 Task: Find connections with filter location Rottingdean with filter topic #Coachingwith filter profile language Potuguese with filter current company ACG World with filter school The Don Bosco School with filter industry Golf Courses and Country Clubs with filter service category NotaryOnline Research with filter keywords title Financial Analyst
Action: Mouse moved to (536, 81)
Screenshot: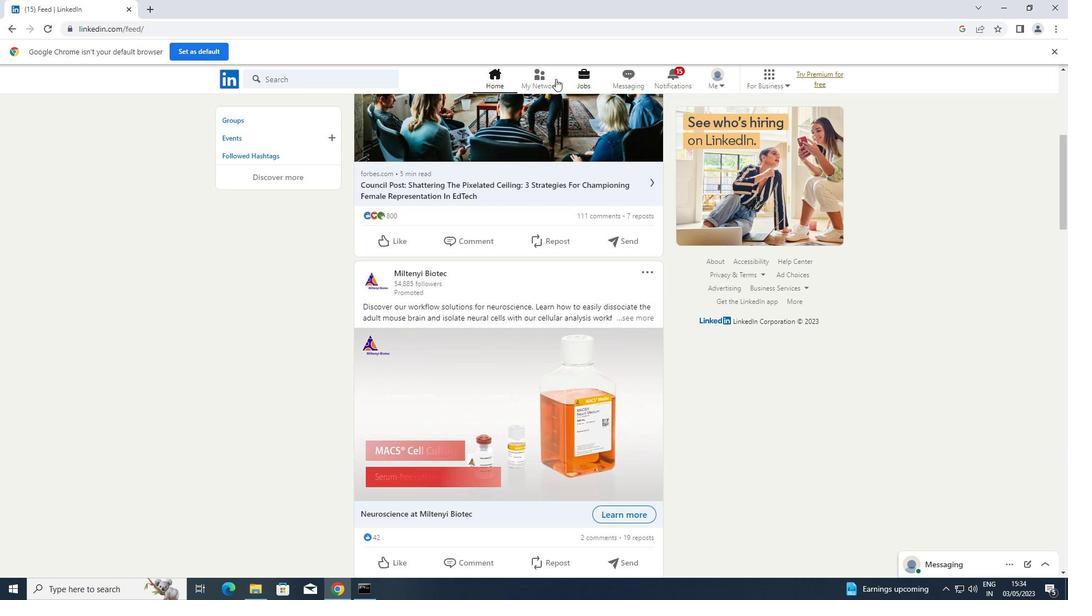 
Action: Mouse pressed left at (536, 81)
Screenshot: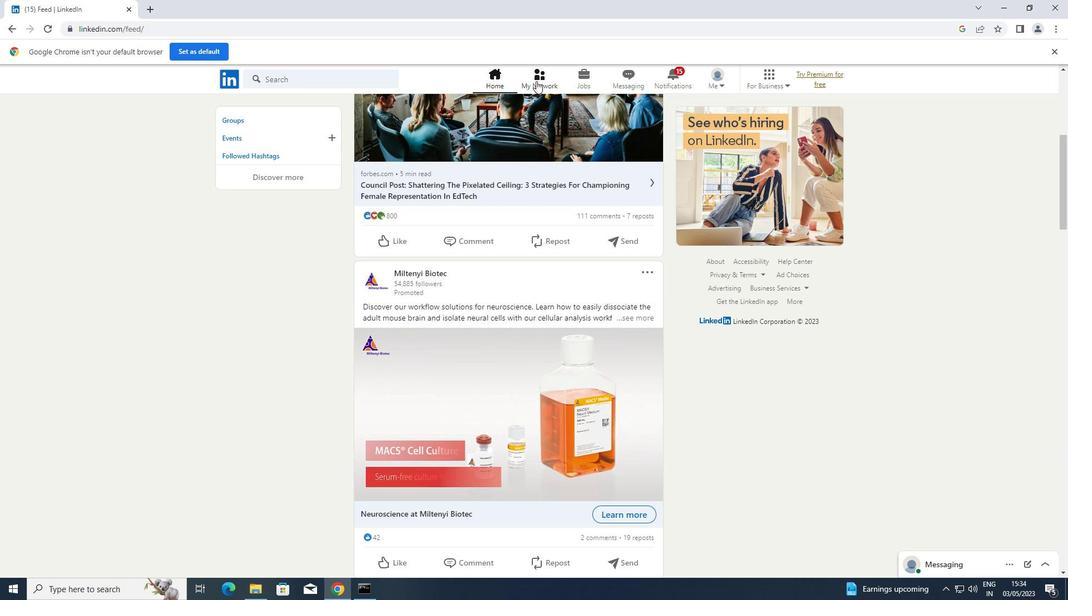 
Action: Mouse moved to (274, 140)
Screenshot: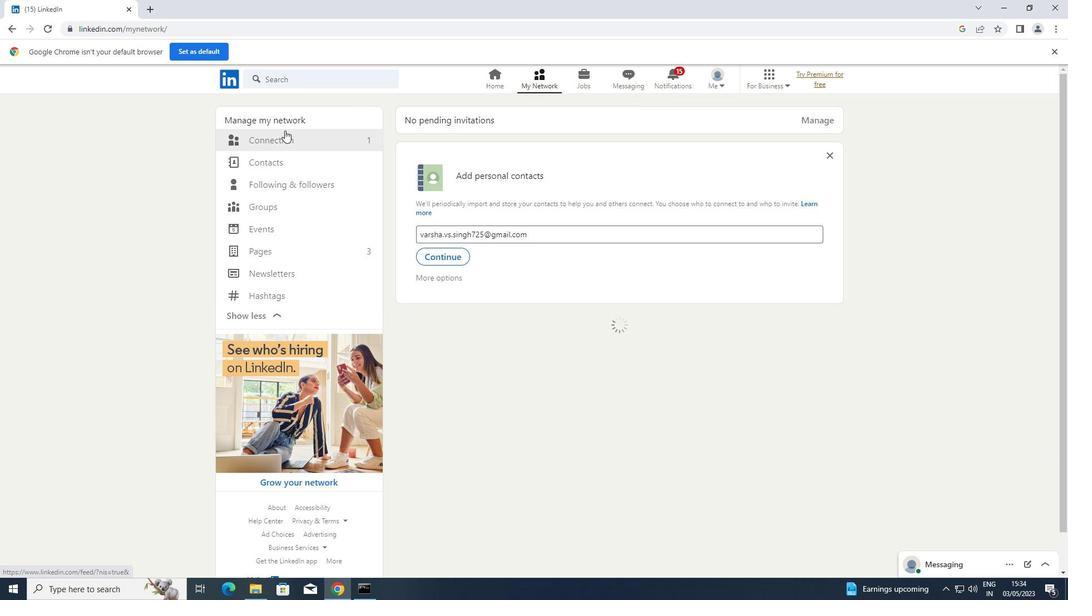 
Action: Mouse pressed left at (274, 140)
Screenshot: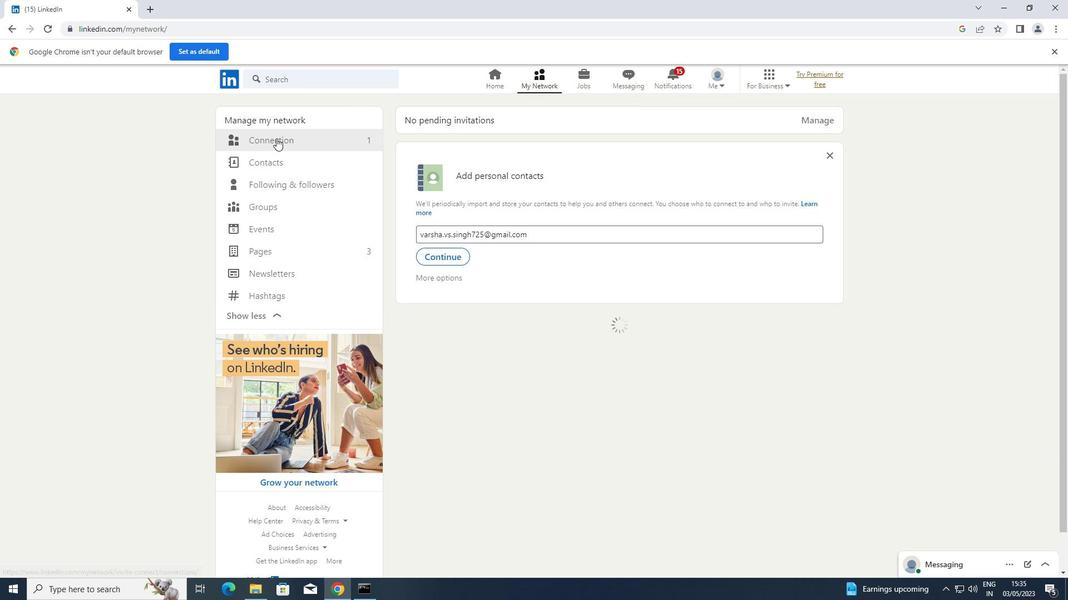 
Action: Mouse moved to (611, 135)
Screenshot: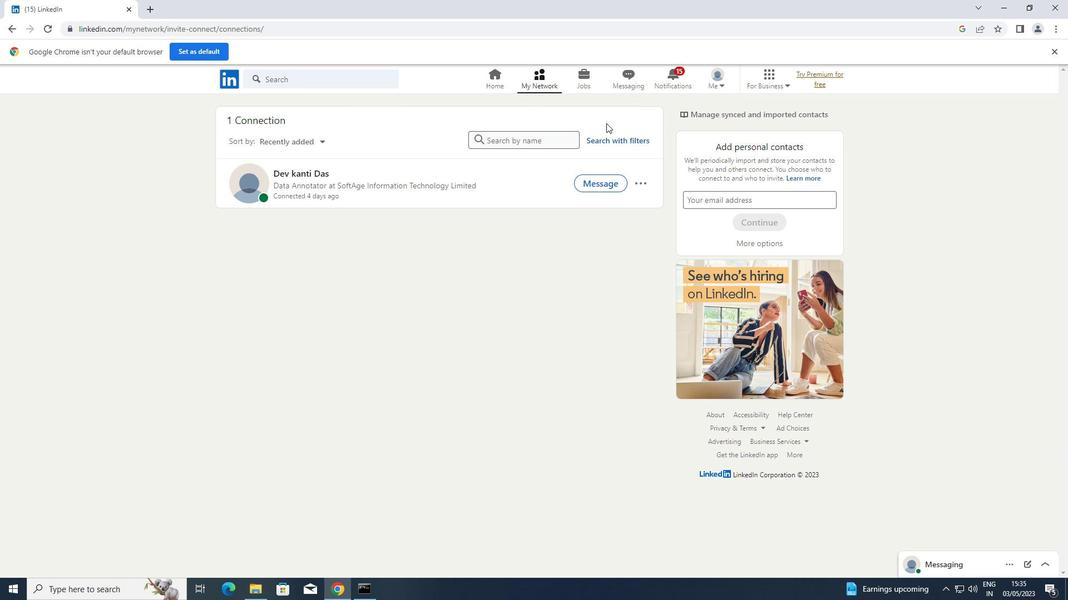 
Action: Mouse pressed left at (611, 135)
Screenshot: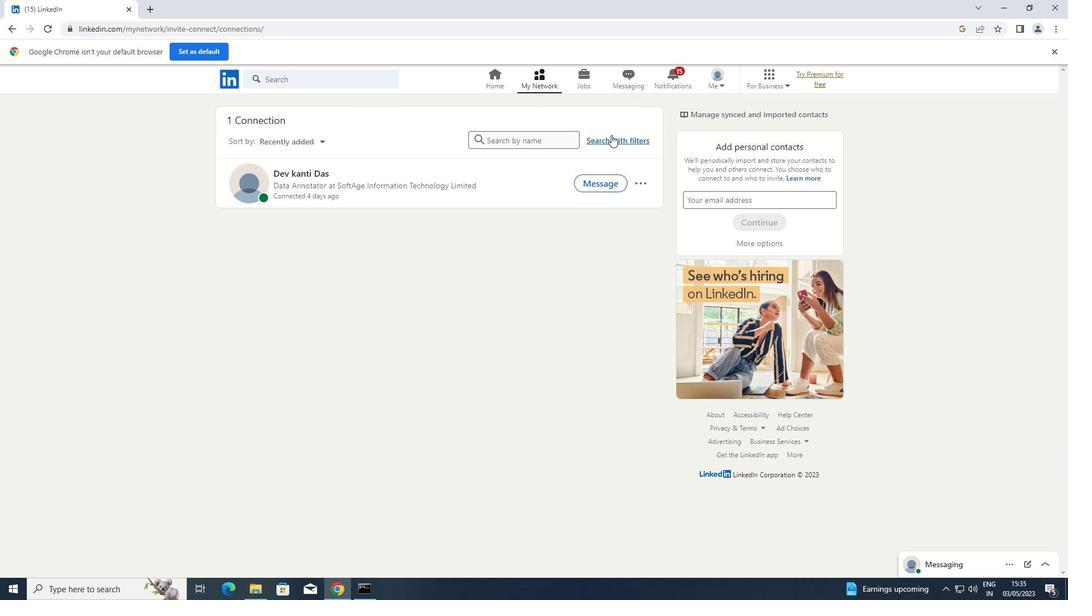 
Action: Mouse moved to (575, 110)
Screenshot: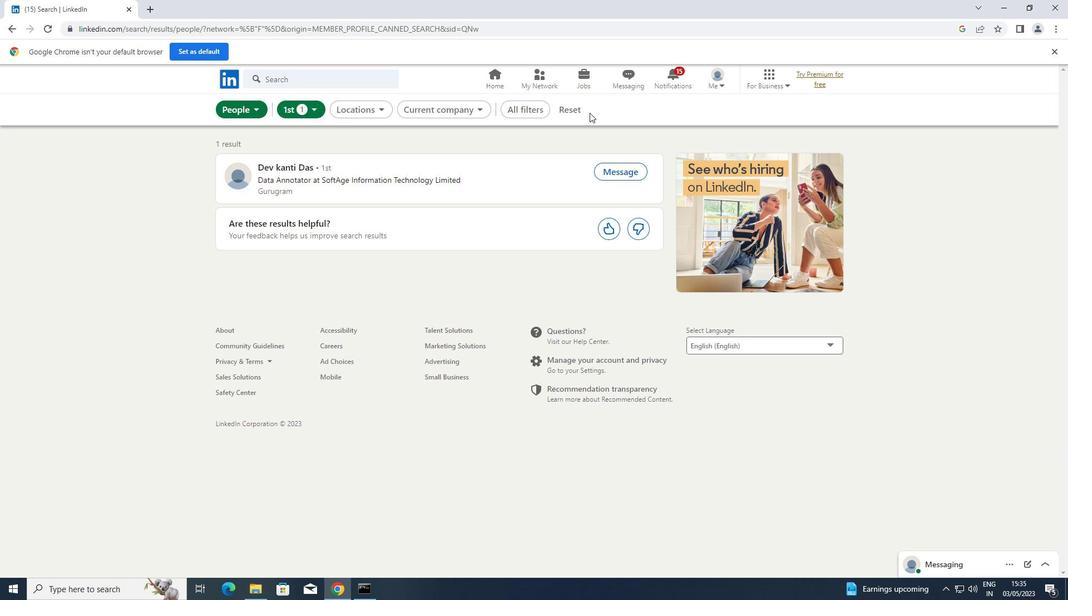 
Action: Mouse pressed left at (575, 110)
Screenshot: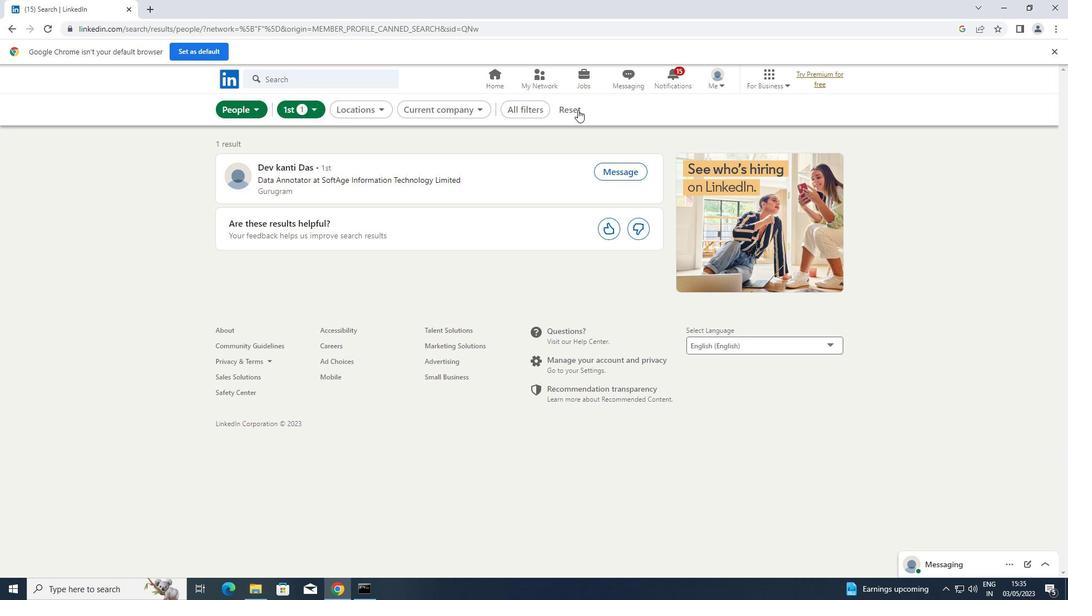 
Action: Mouse moved to (553, 107)
Screenshot: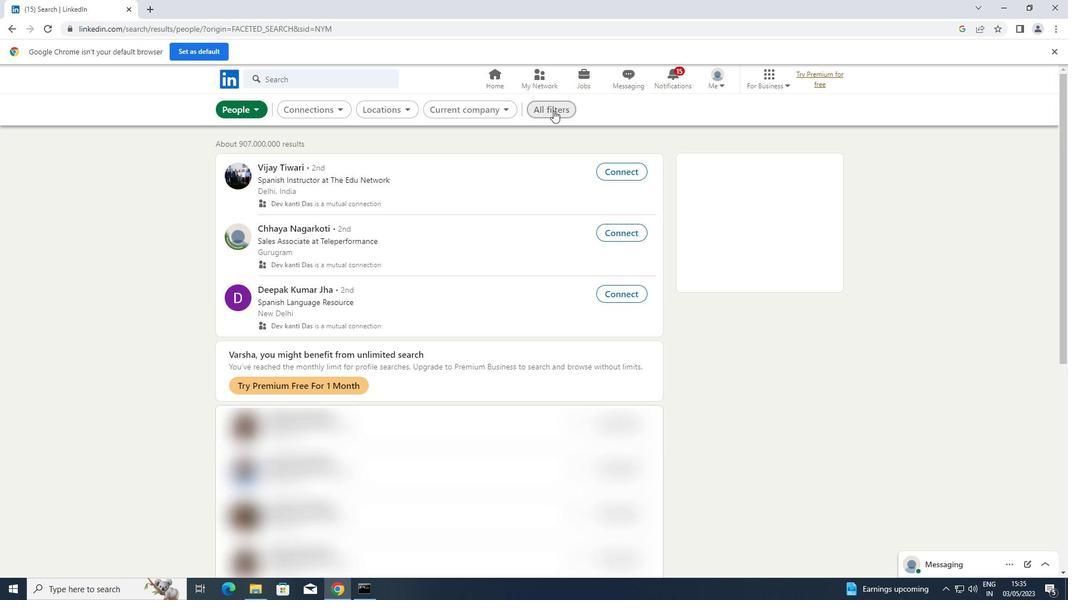 
Action: Mouse pressed left at (553, 107)
Screenshot: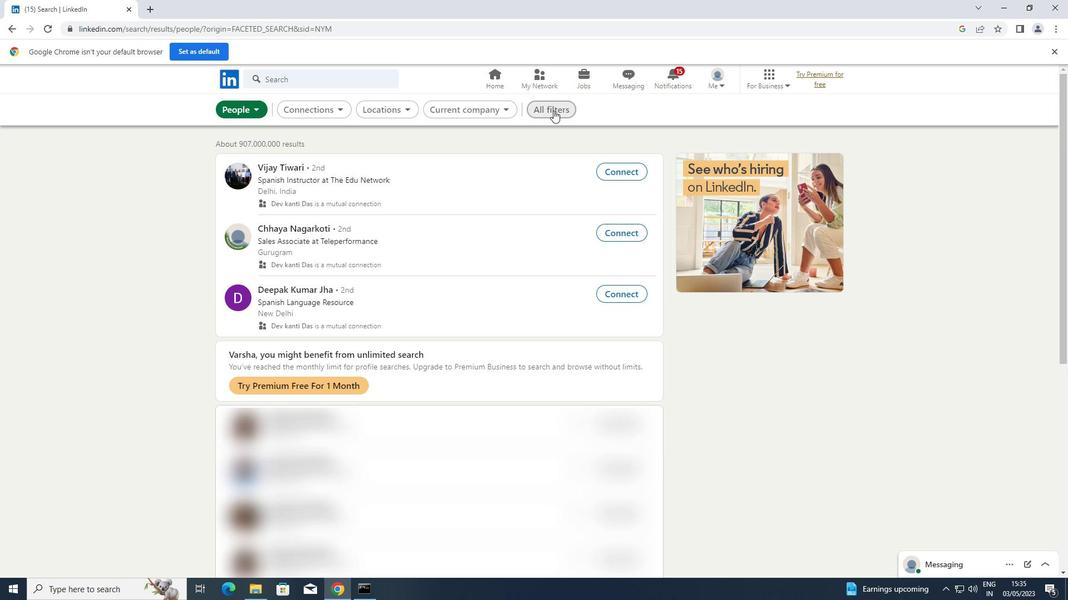 
Action: Mouse moved to (854, 286)
Screenshot: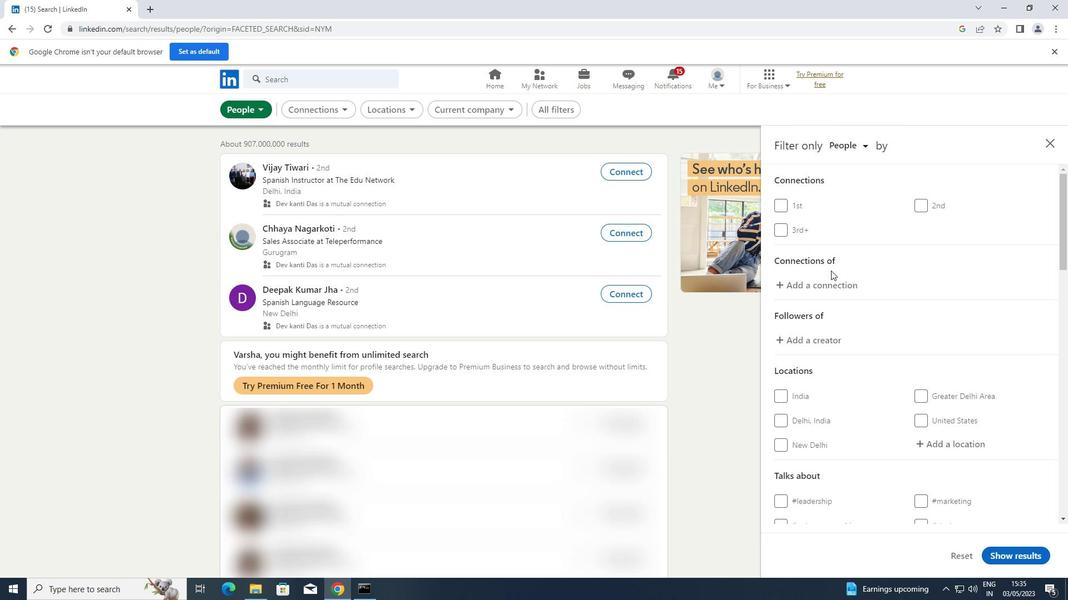 
Action: Mouse scrolled (854, 285) with delta (0, 0)
Screenshot: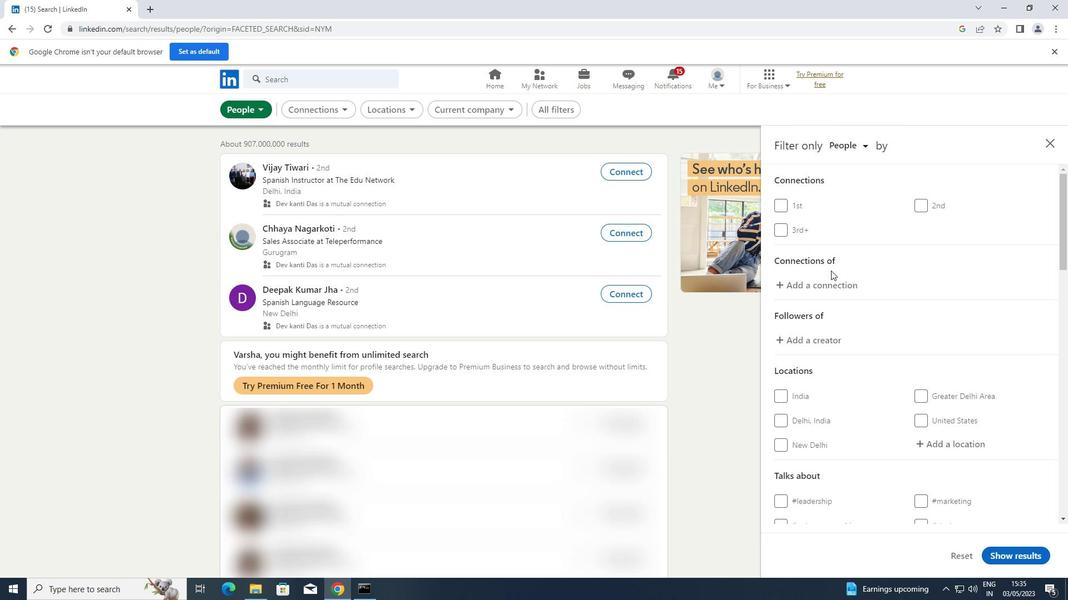 
Action: Mouse moved to (855, 287)
Screenshot: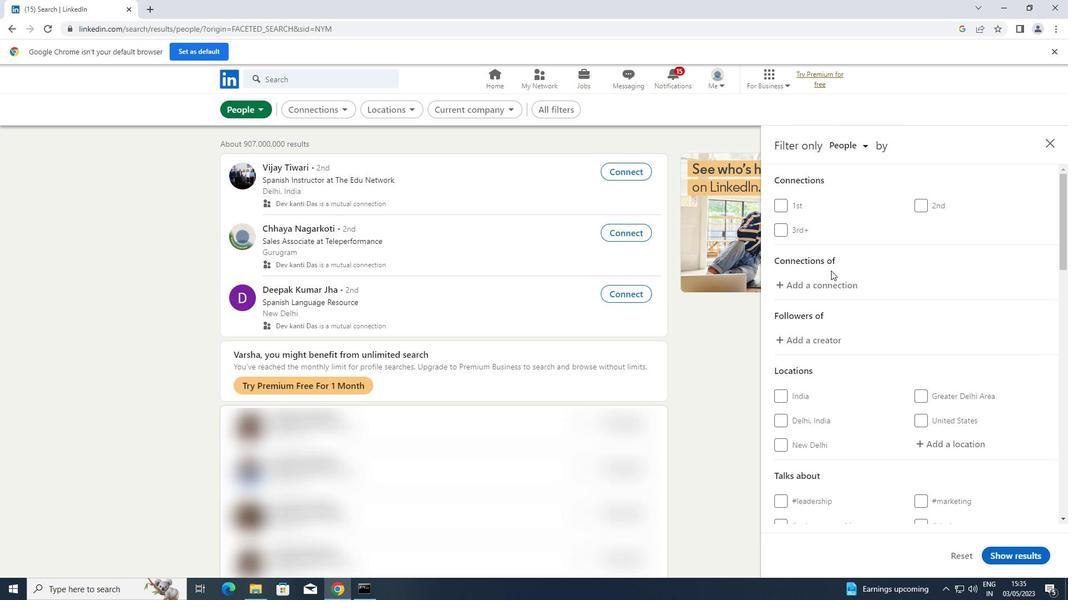 
Action: Mouse scrolled (855, 287) with delta (0, 0)
Screenshot: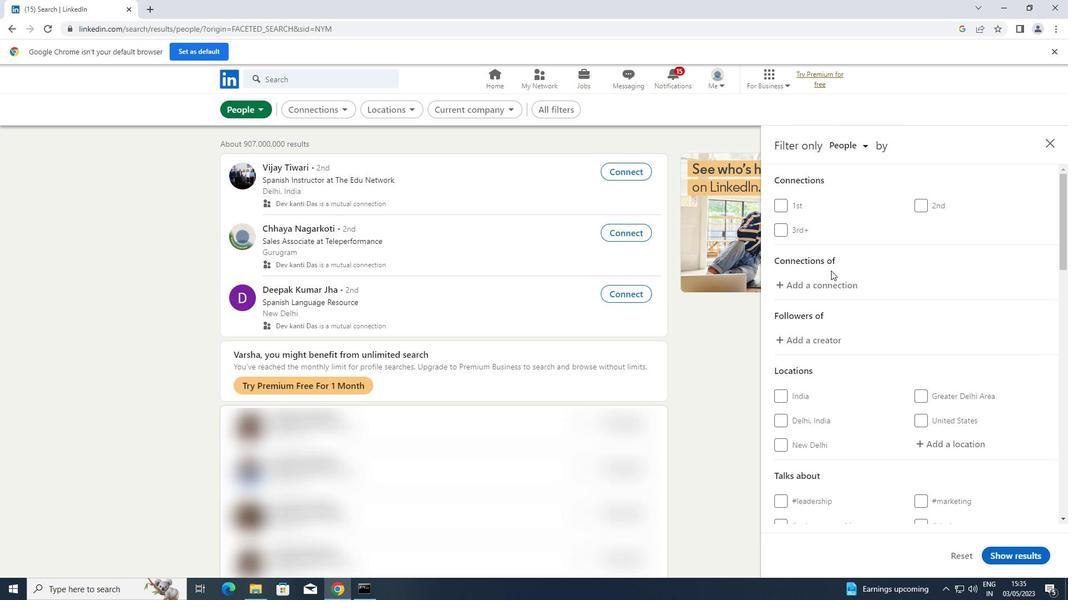 
Action: Mouse moved to (951, 326)
Screenshot: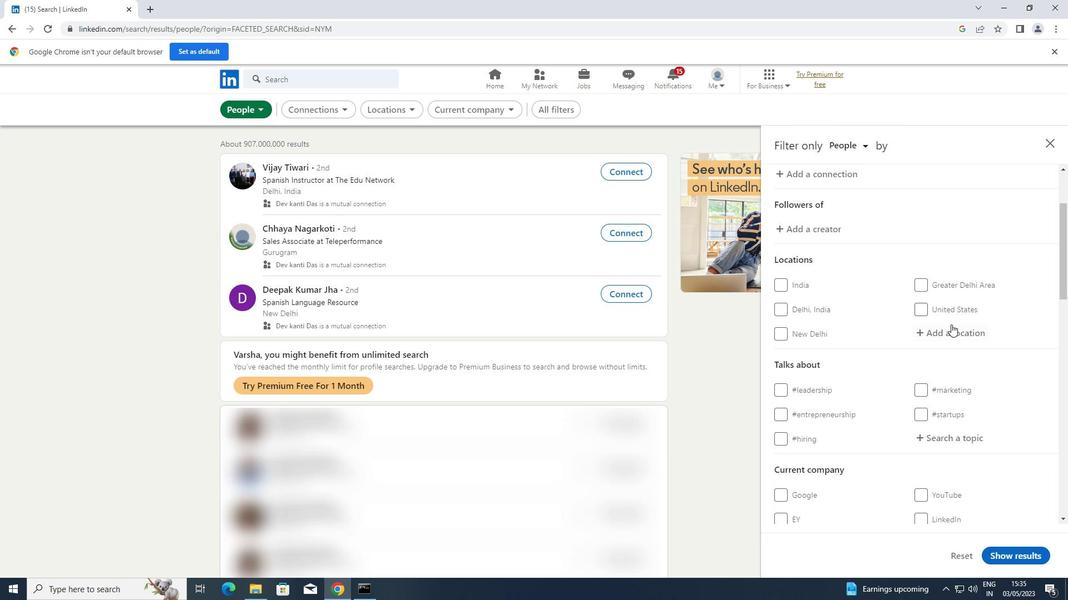 
Action: Mouse pressed left at (951, 326)
Screenshot: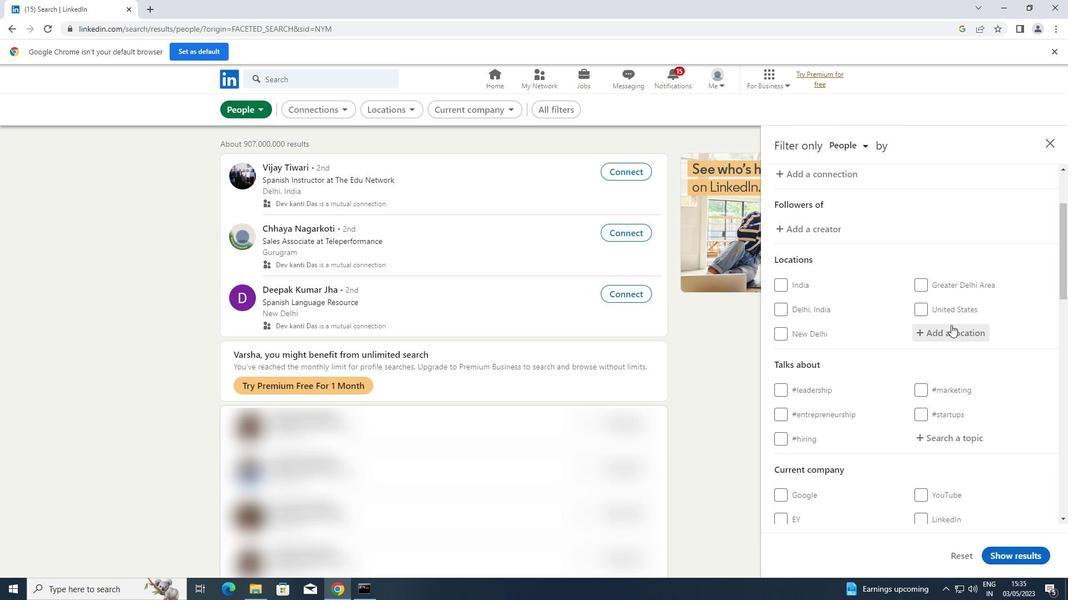 
Action: Key pressed <Key.shift>RITTINGDEAN
Screenshot: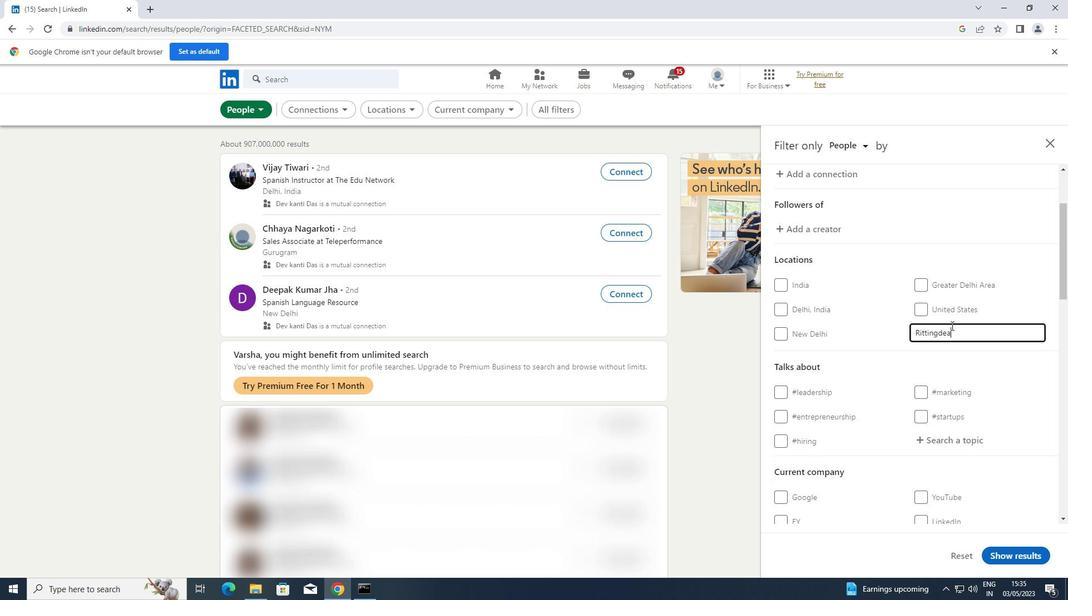 
Action: Mouse moved to (940, 436)
Screenshot: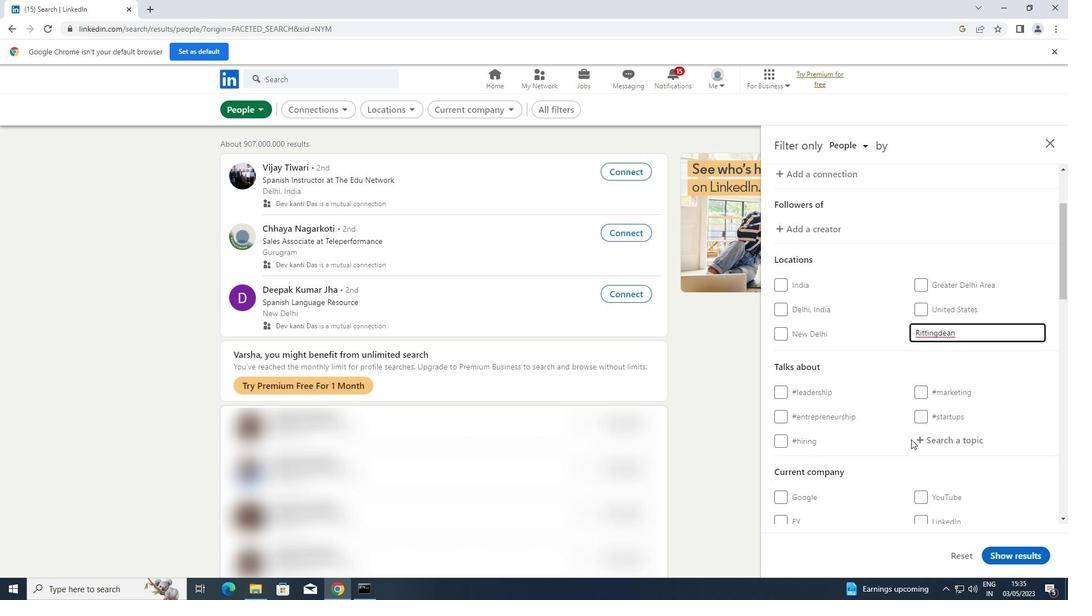 
Action: Mouse pressed left at (940, 436)
Screenshot: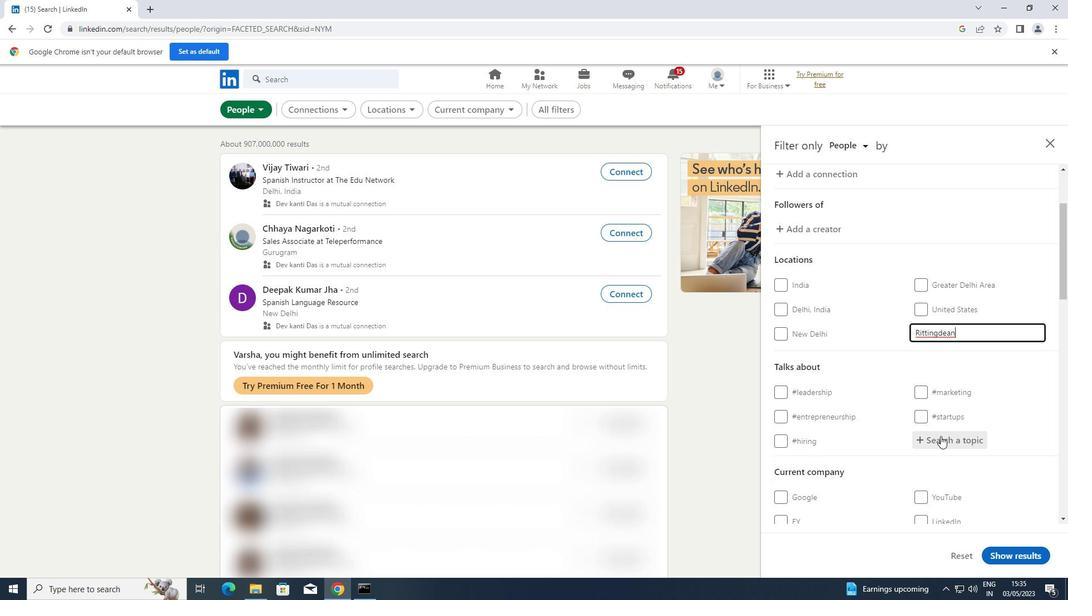 
Action: Key pressed <Key.shift>COACHIN
Screenshot: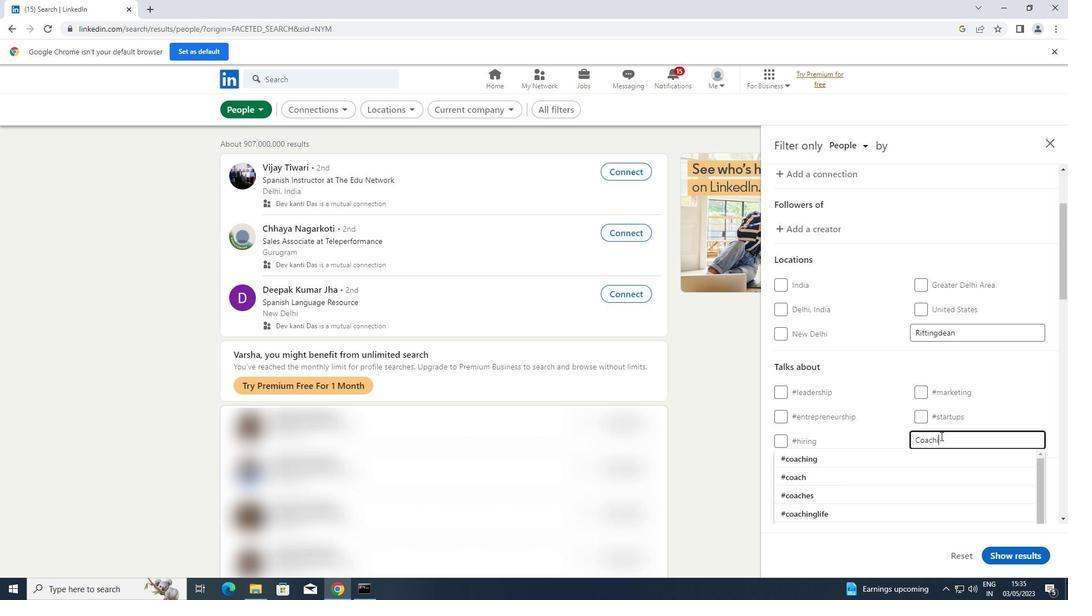 
Action: Mouse moved to (864, 452)
Screenshot: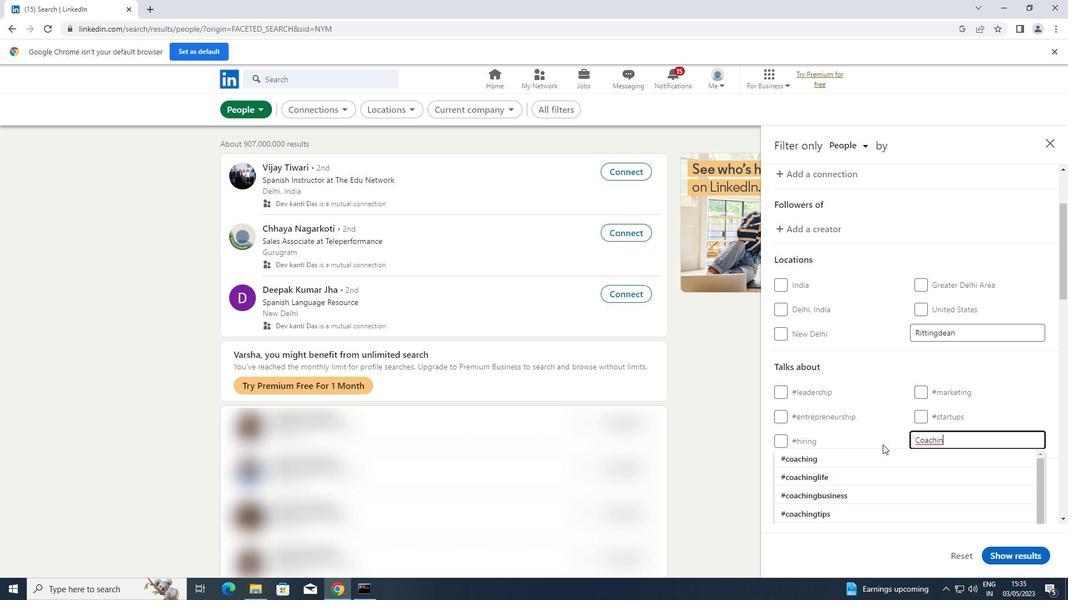 
Action: Mouse pressed left at (864, 452)
Screenshot: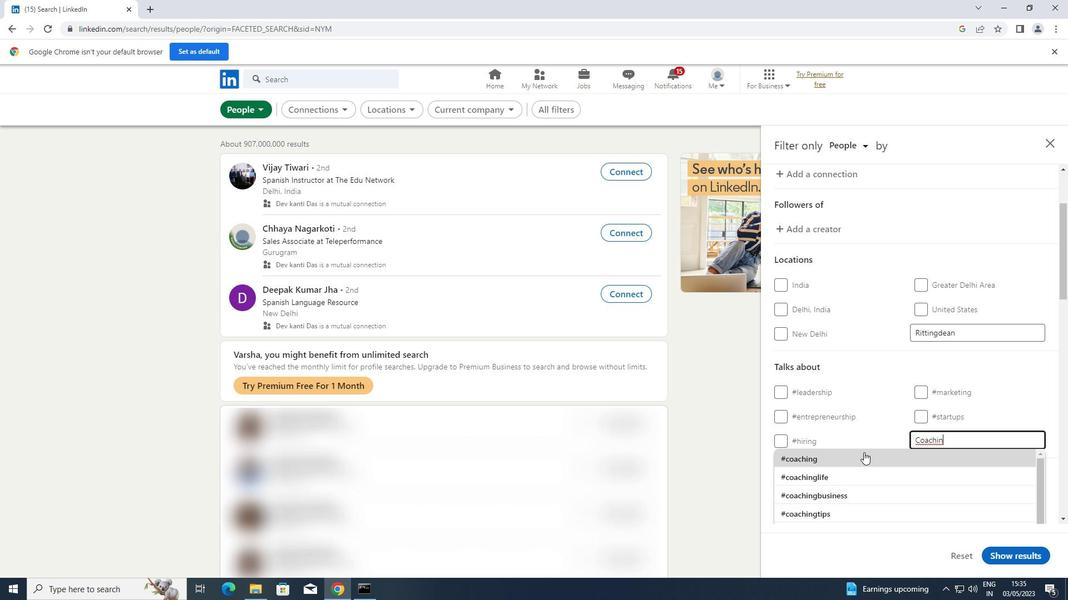 
Action: Mouse scrolled (864, 452) with delta (0, 0)
Screenshot: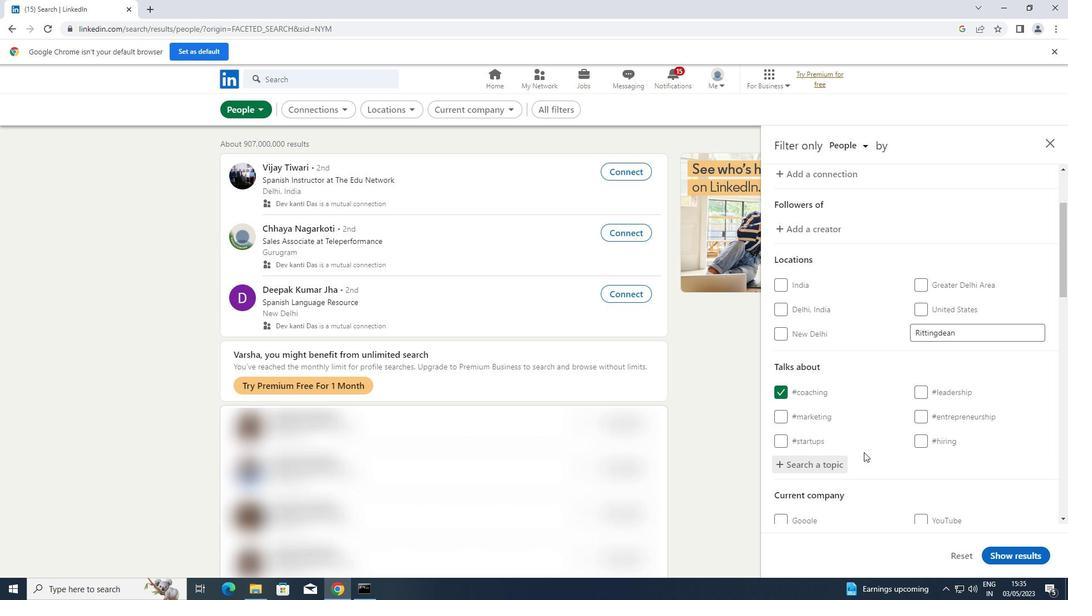
Action: Mouse scrolled (864, 452) with delta (0, 0)
Screenshot: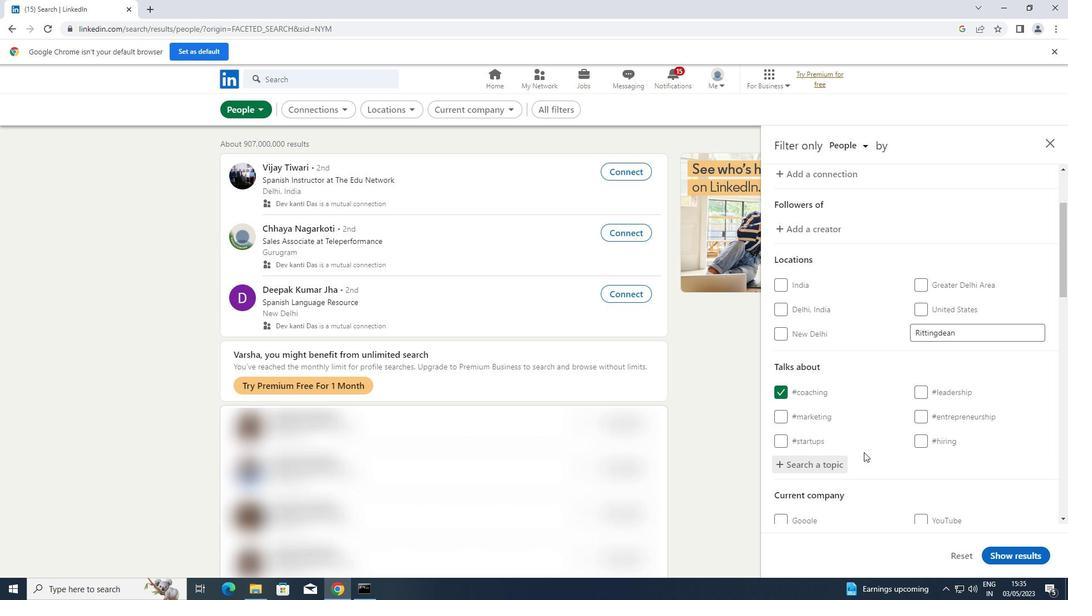 
Action: Mouse scrolled (864, 452) with delta (0, 0)
Screenshot: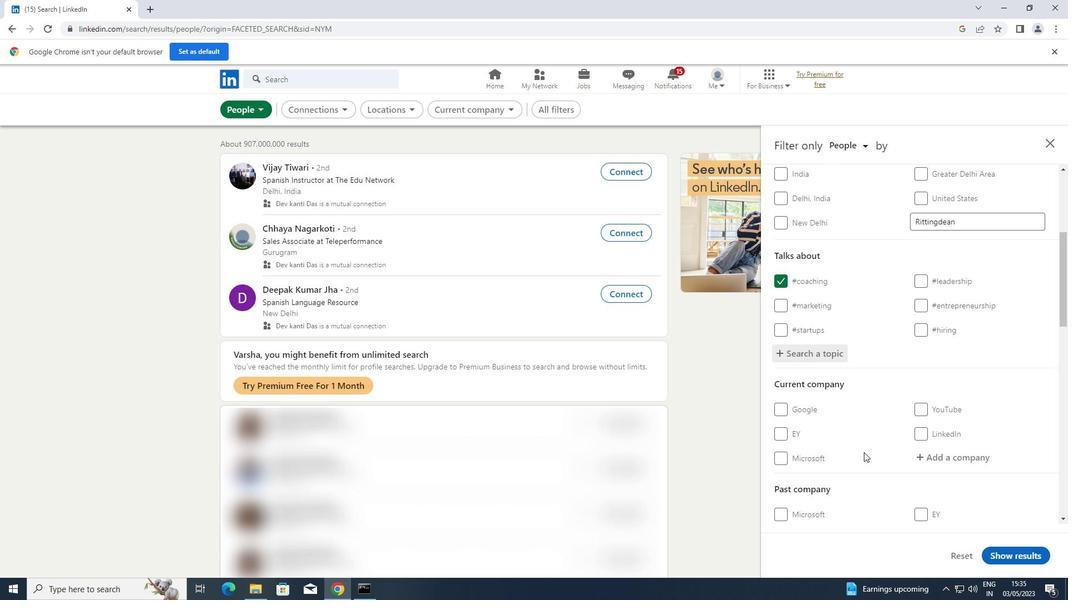 
Action: Mouse scrolled (864, 452) with delta (0, 0)
Screenshot: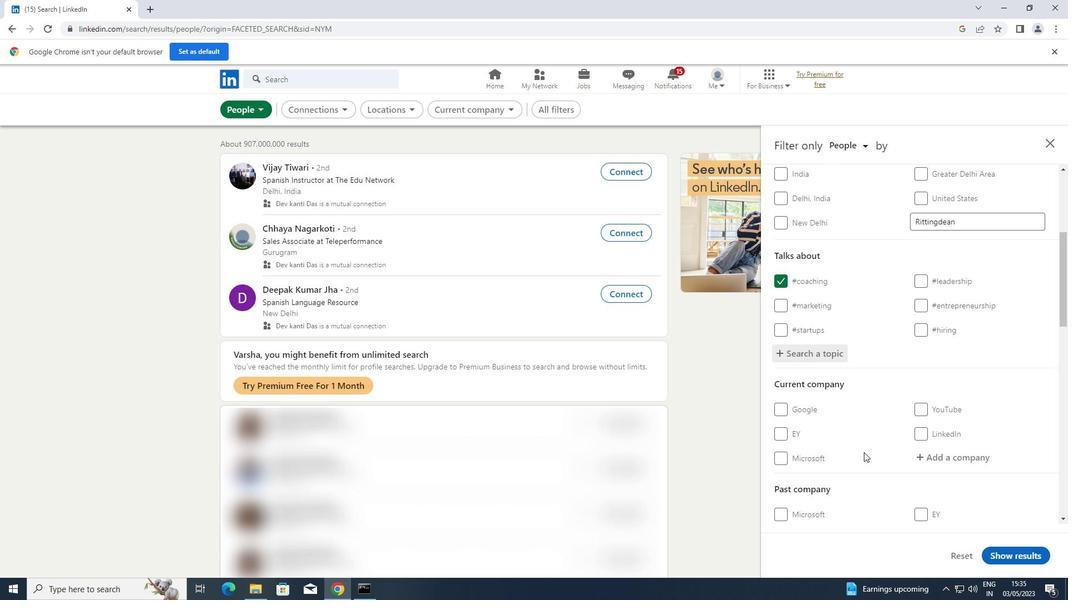 
Action: Mouse scrolled (864, 452) with delta (0, 0)
Screenshot: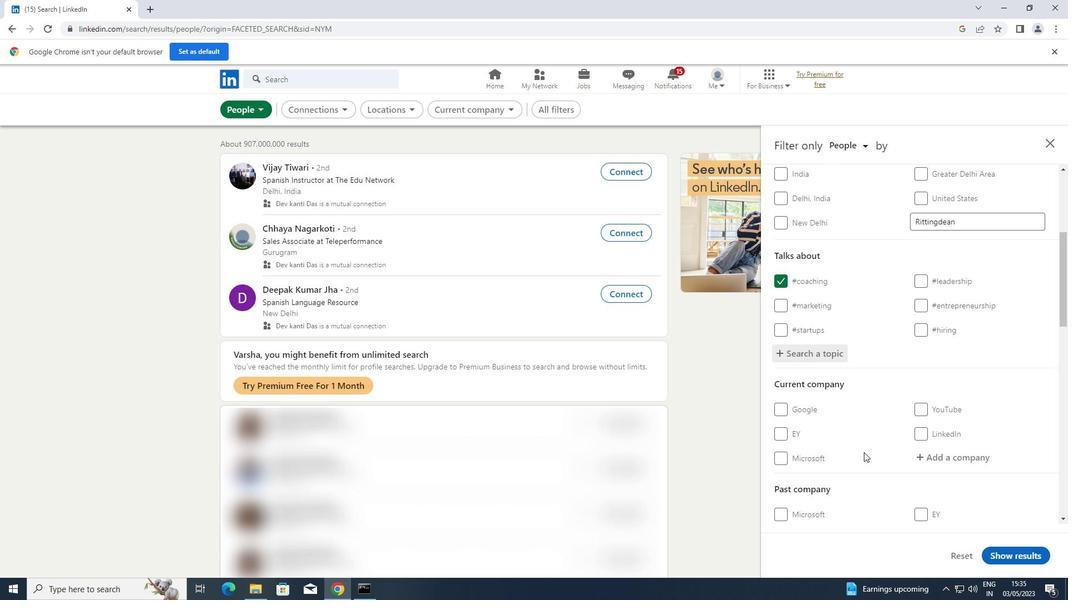 
Action: Mouse scrolled (864, 452) with delta (0, 0)
Screenshot: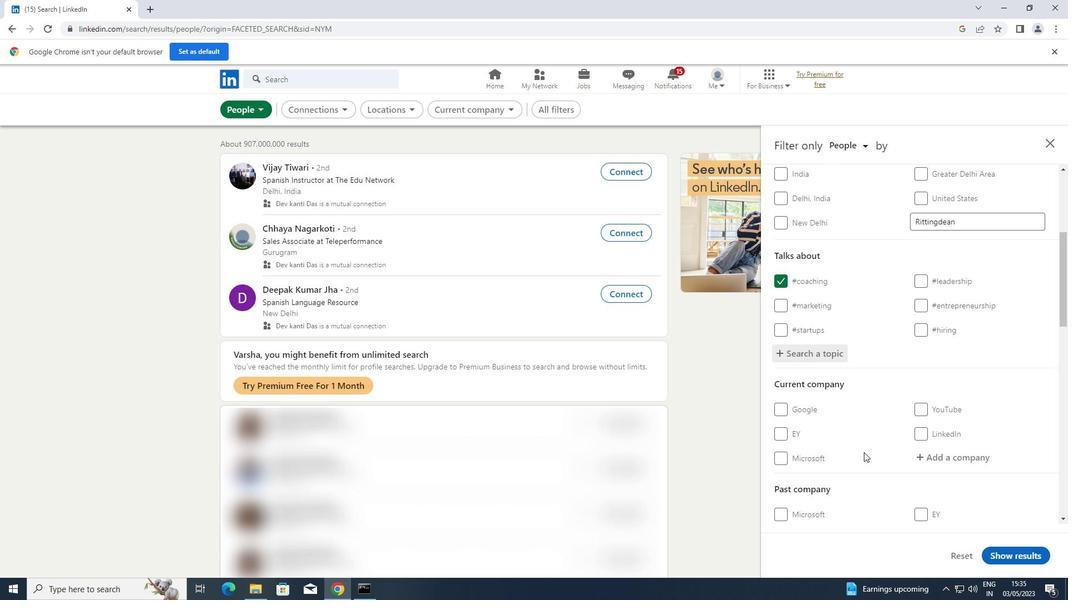 
Action: Mouse scrolled (864, 452) with delta (0, 0)
Screenshot: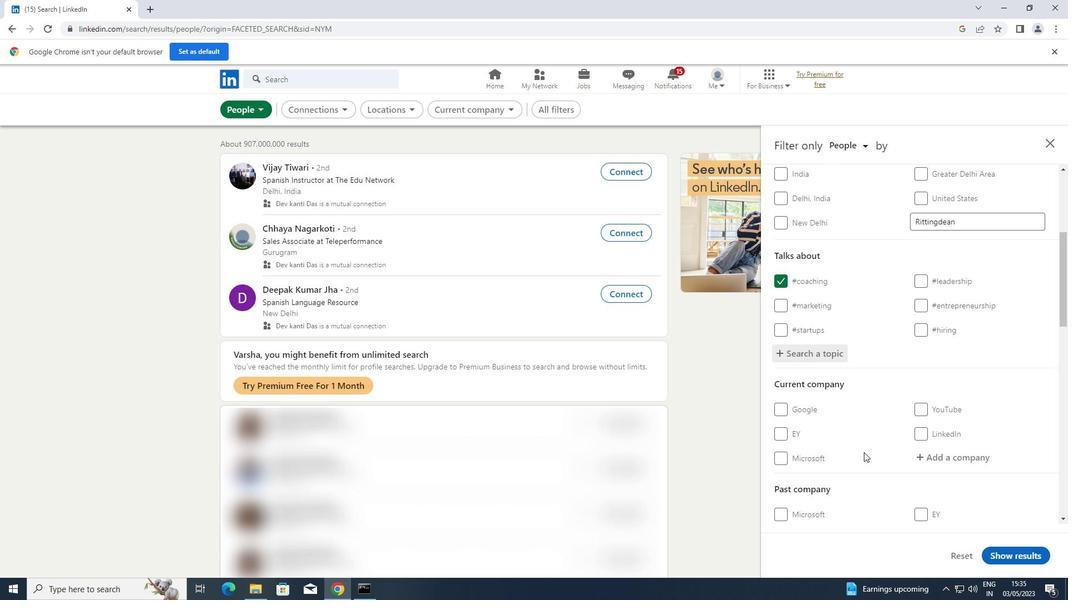 
Action: Mouse moved to (902, 413)
Screenshot: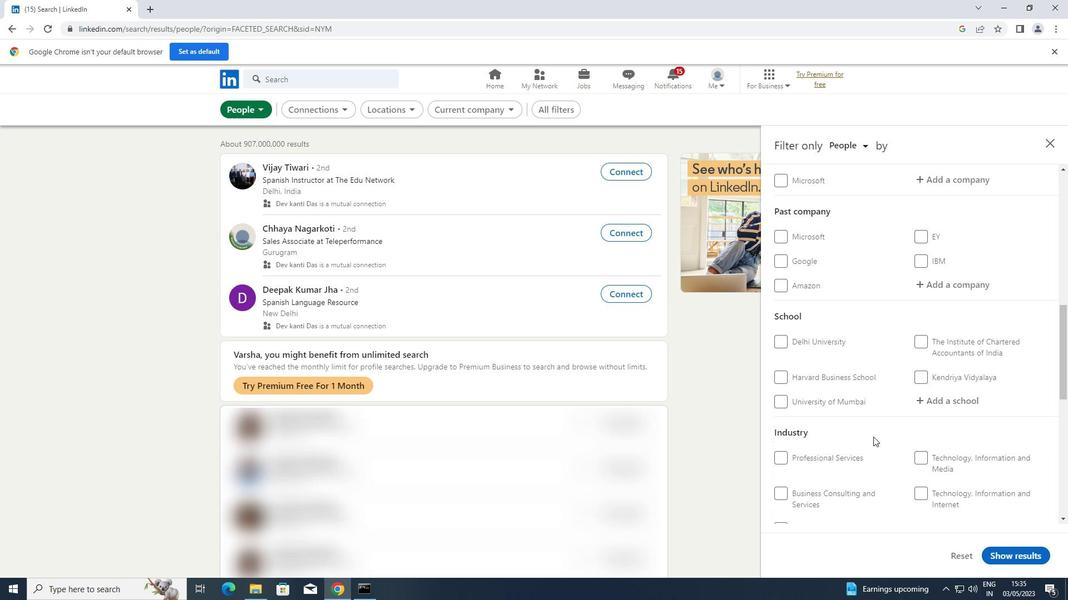 
Action: Mouse scrolled (902, 413) with delta (0, 0)
Screenshot: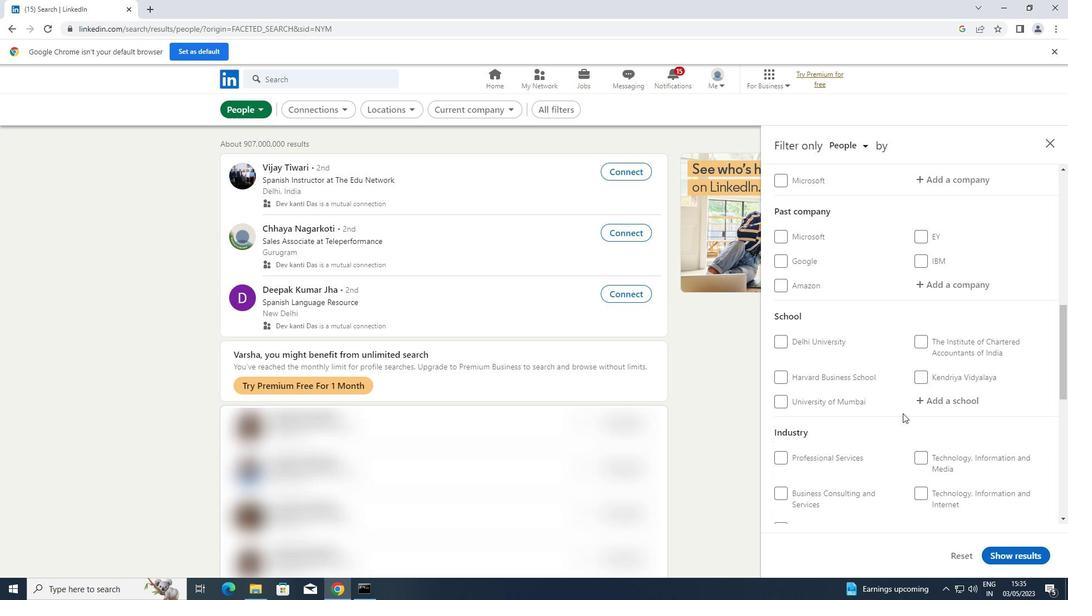 
Action: Mouse scrolled (902, 413) with delta (0, 0)
Screenshot: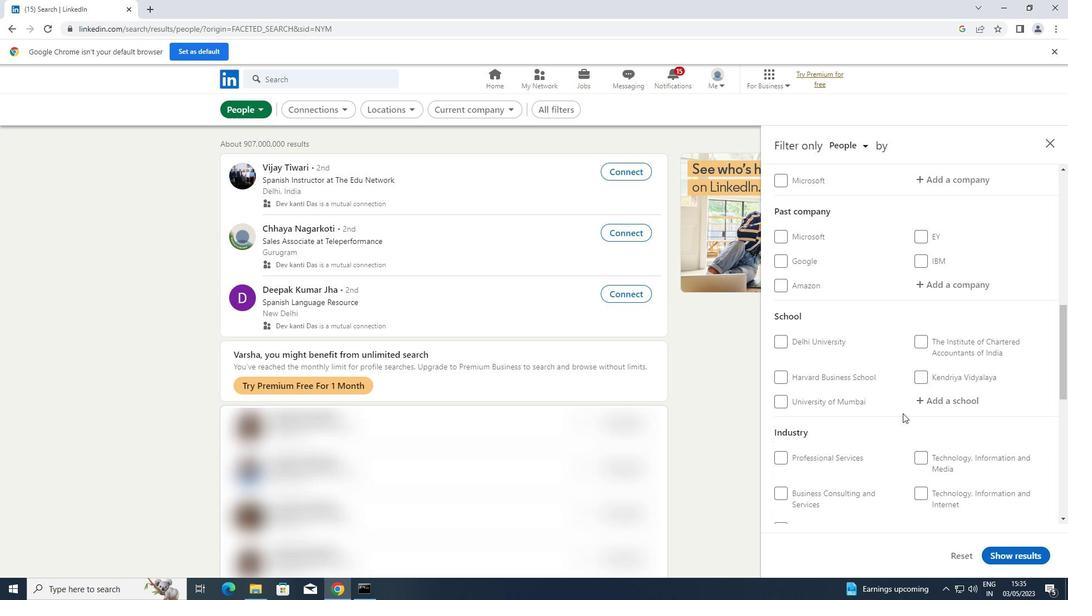 
Action: Mouse scrolled (902, 413) with delta (0, 0)
Screenshot: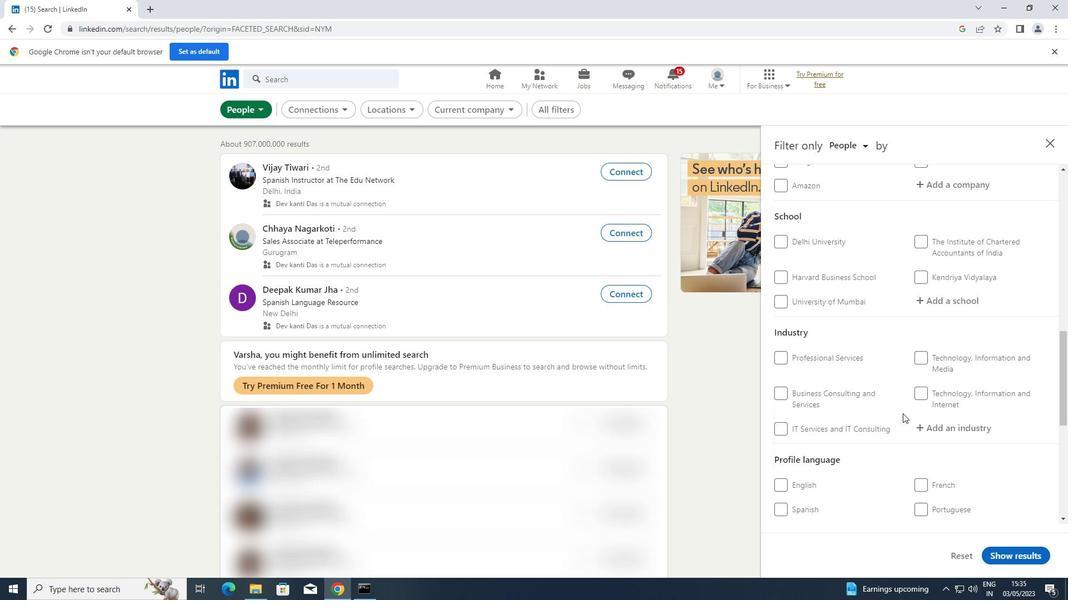 
Action: Mouse scrolled (902, 413) with delta (0, 0)
Screenshot: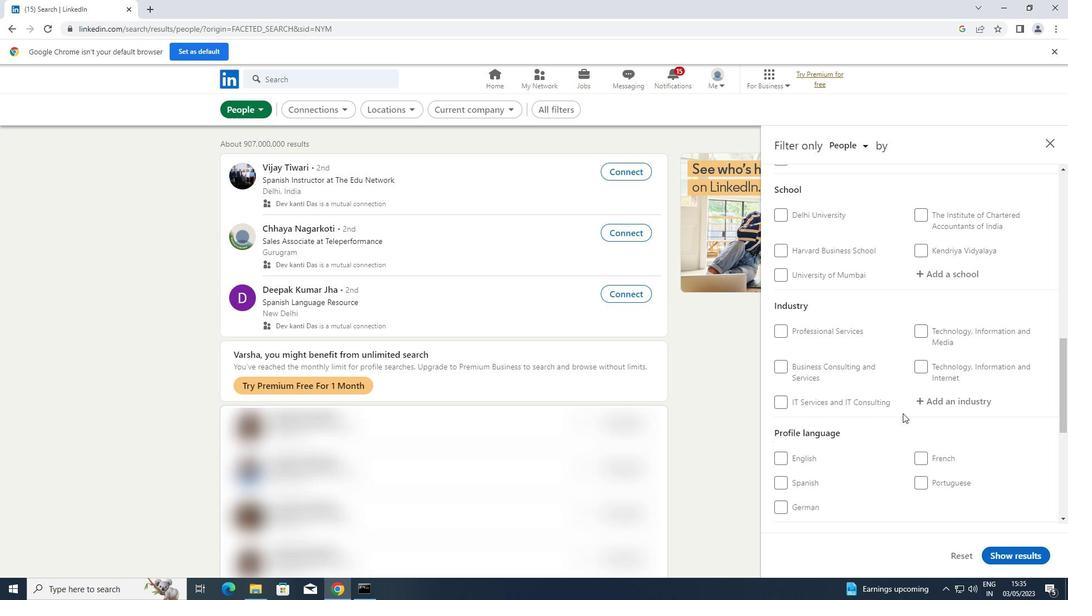 
Action: Mouse moved to (924, 386)
Screenshot: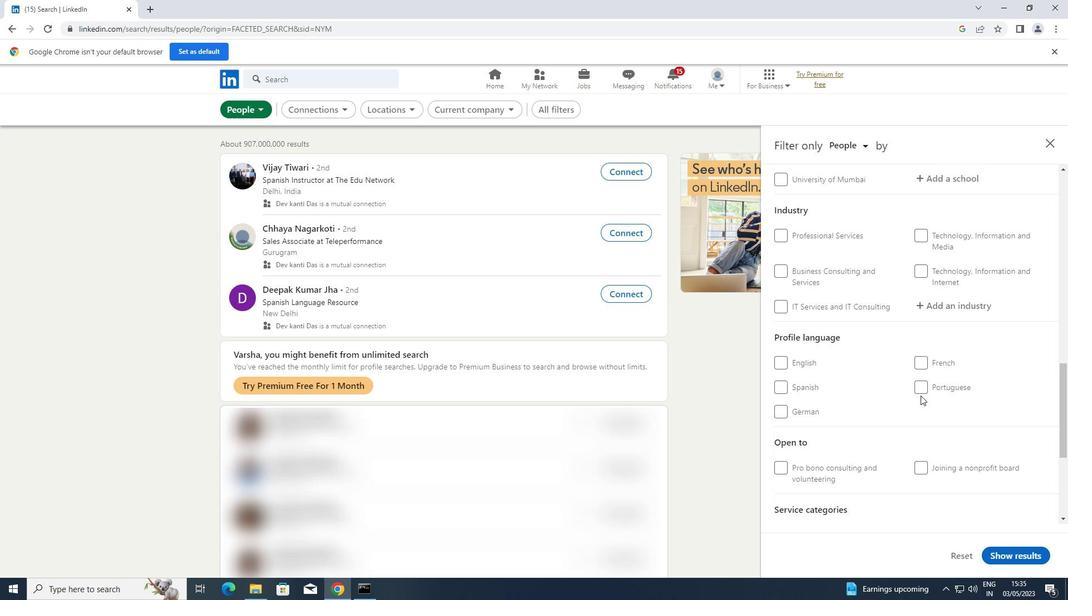 
Action: Mouse pressed left at (924, 386)
Screenshot: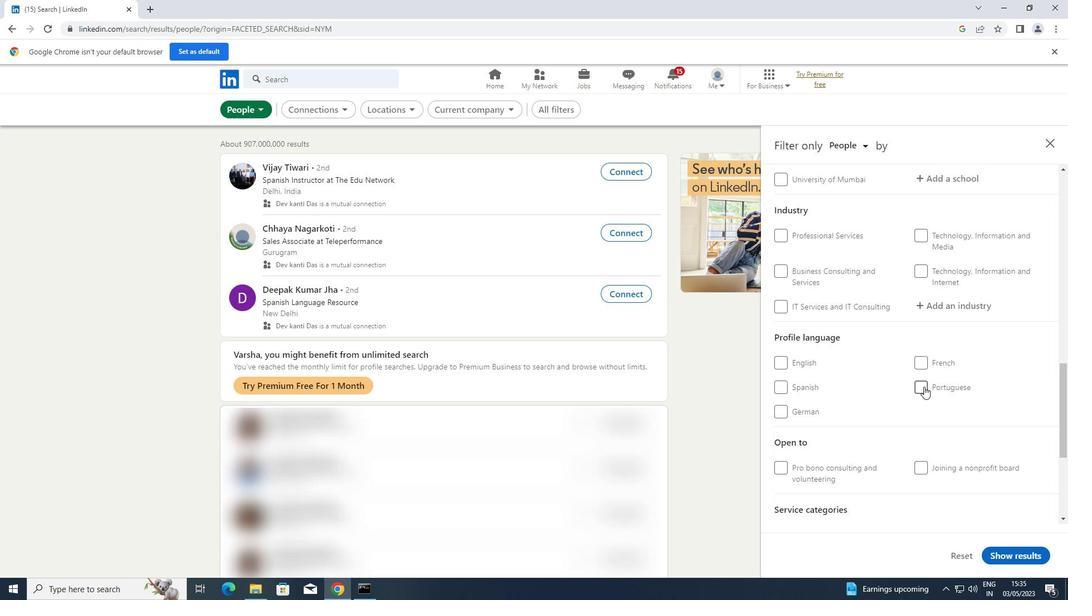
Action: Mouse scrolled (924, 387) with delta (0, 0)
Screenshot: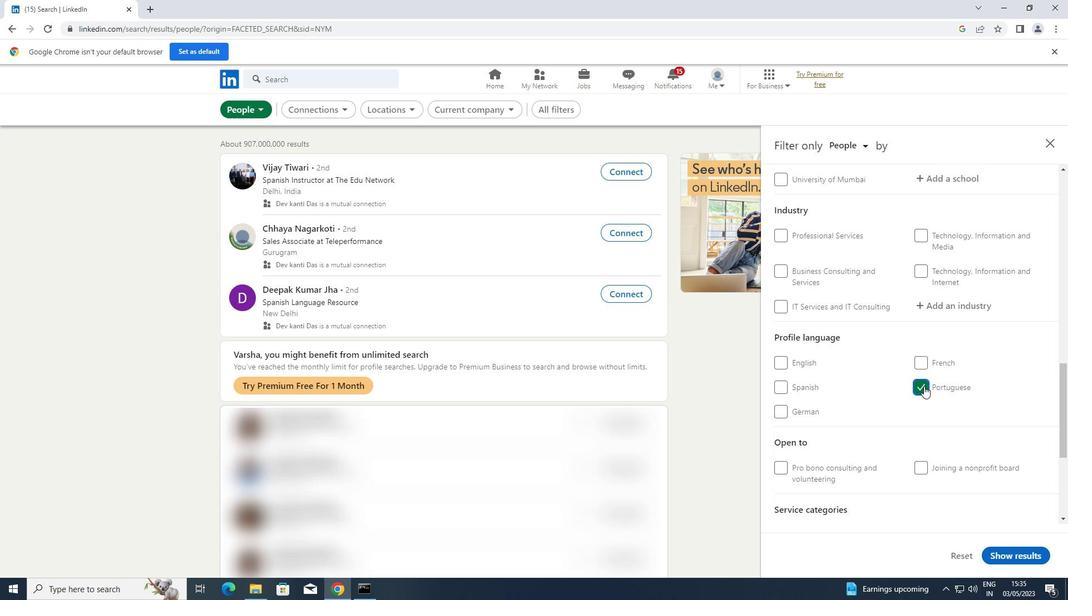 
Action: Mouse scrolled (924, 387) with delta (0, 0)
Screenshot: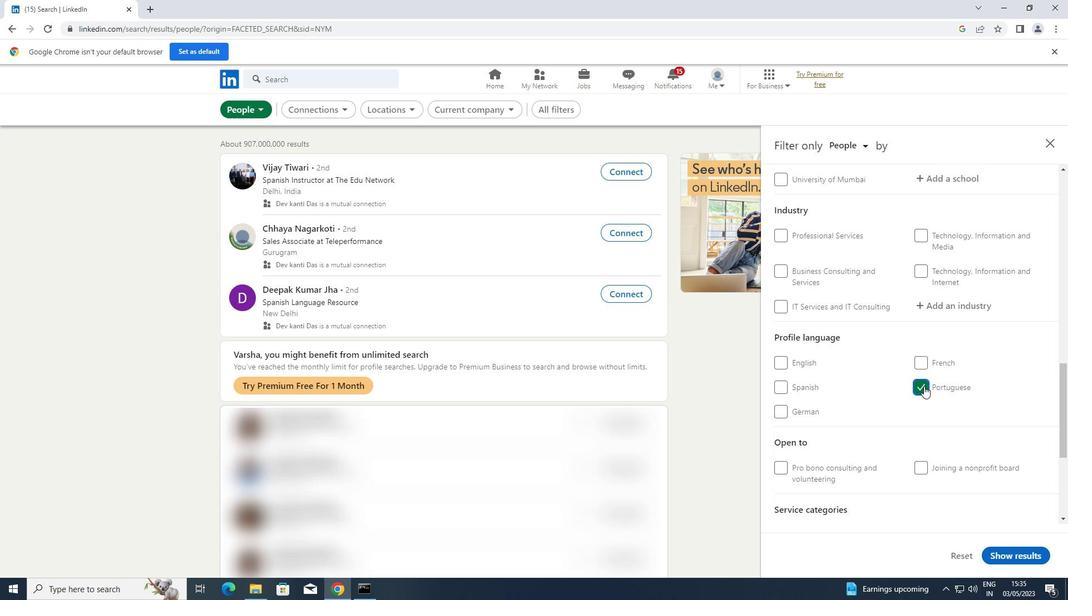 
Action: Mouse scrolled (924, 387) with delta (0, 0)
Screenshot: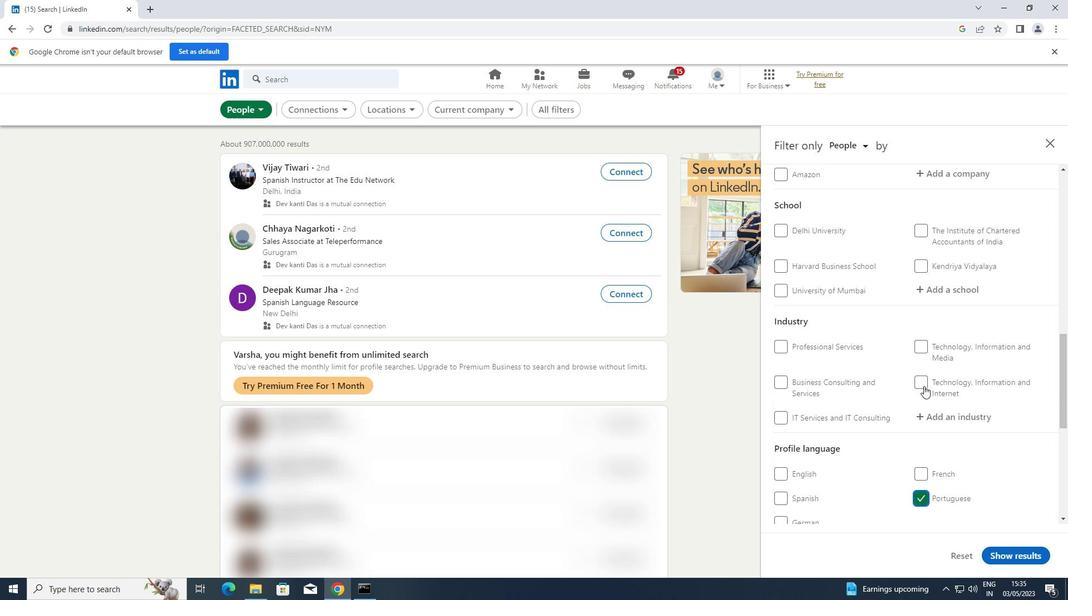 
Action: Mouse scrolled (924, 387) with delta (0, 0)
Screenshot: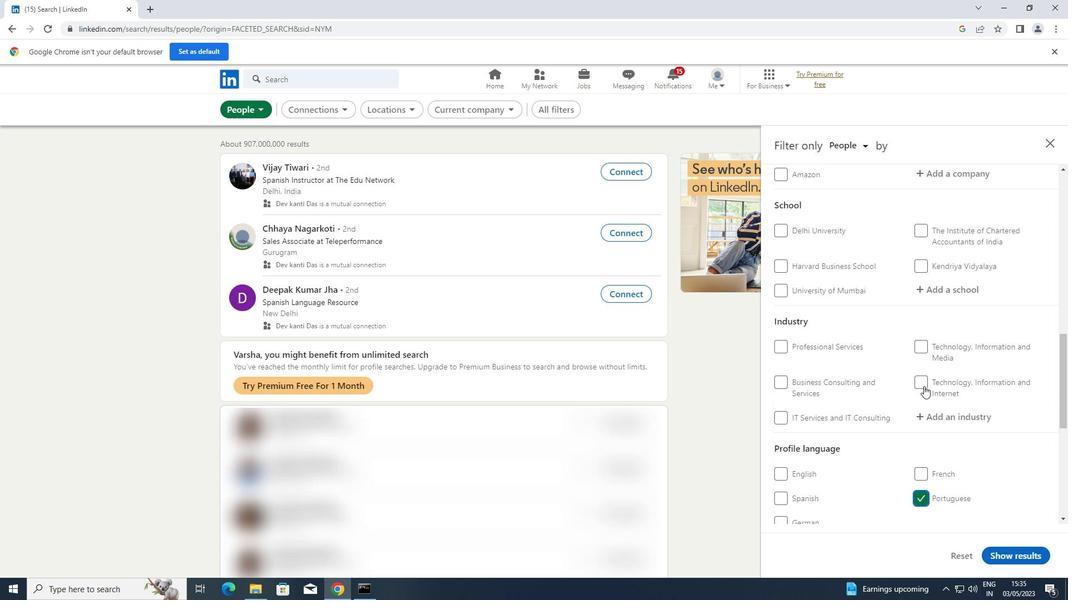 
Action: Mouse scrolled (924, 387) with delta (0, 0)
Screenshot: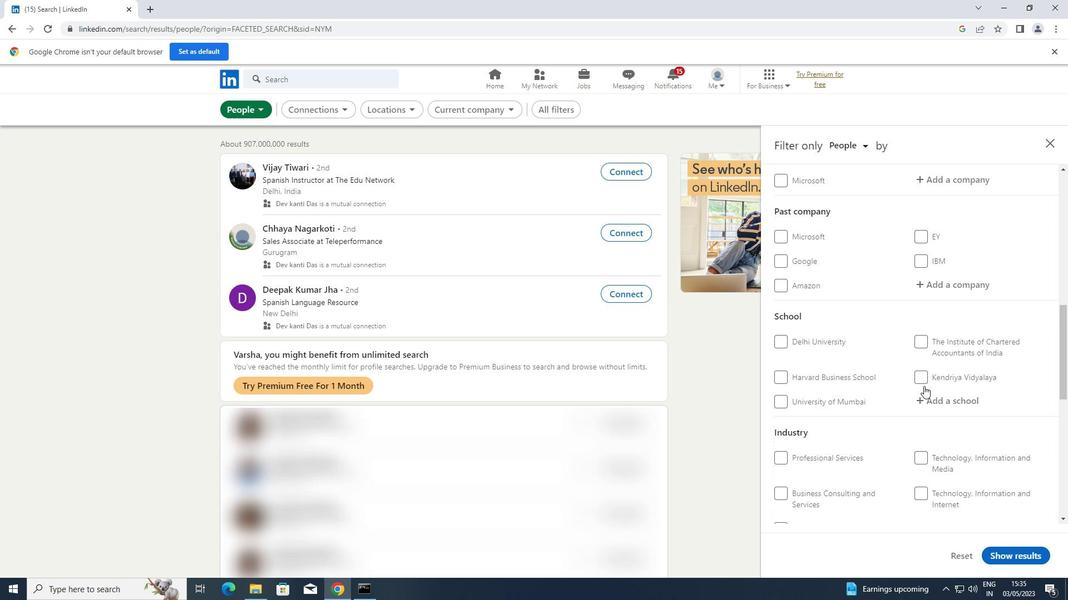 
Action: Mouse scrolled (924, 387) with delta (0, 0)
Screenshot: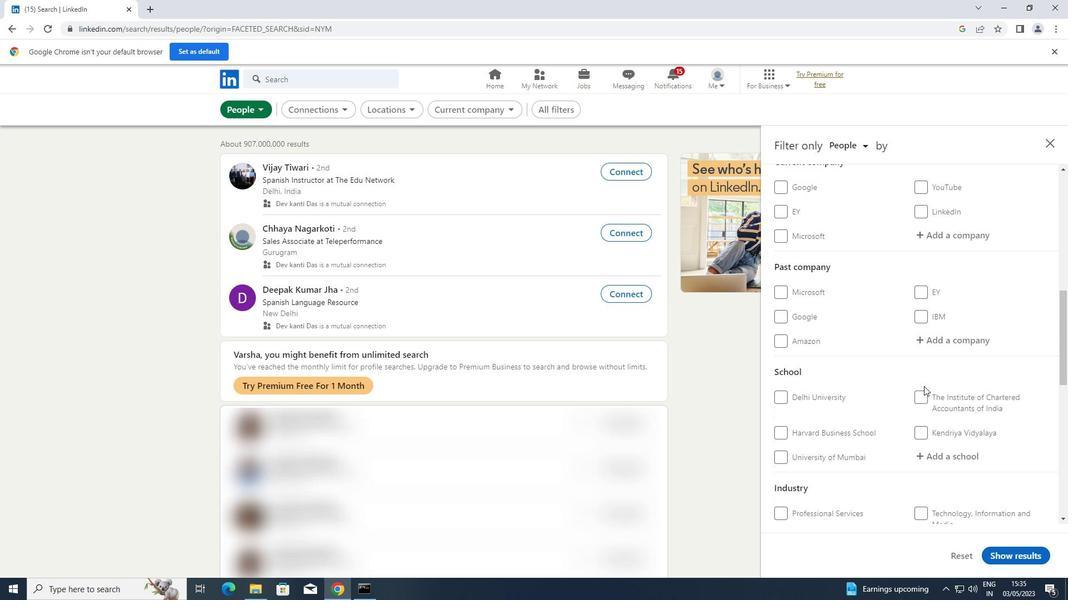 
Action: Mouse scrolled (924, 387) with delta (0, 0)
Screenshot: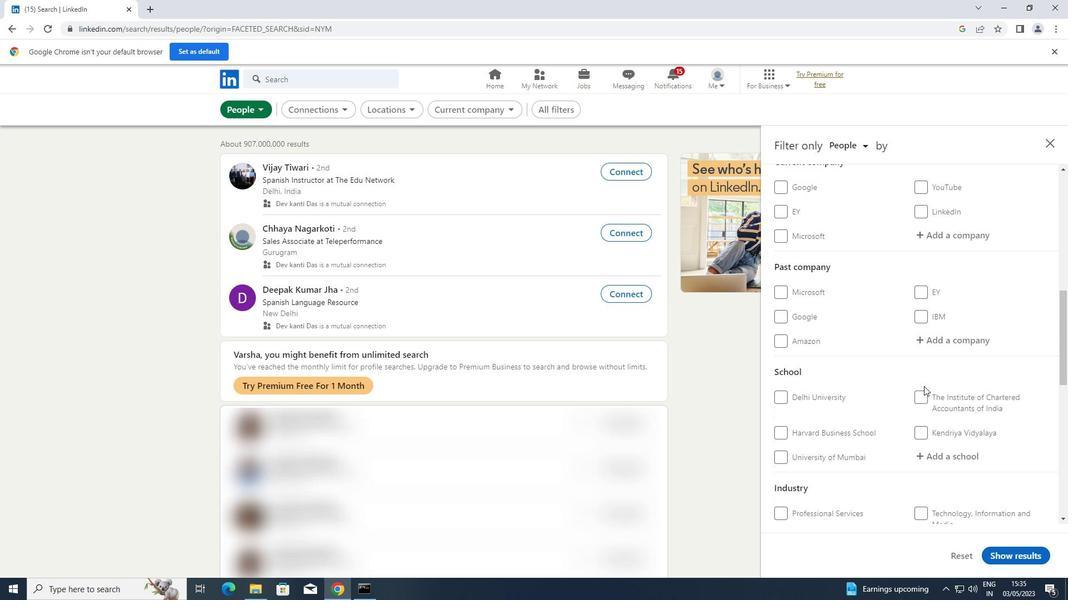 
Action: Mouse moved to (945, 348)
Screenshot: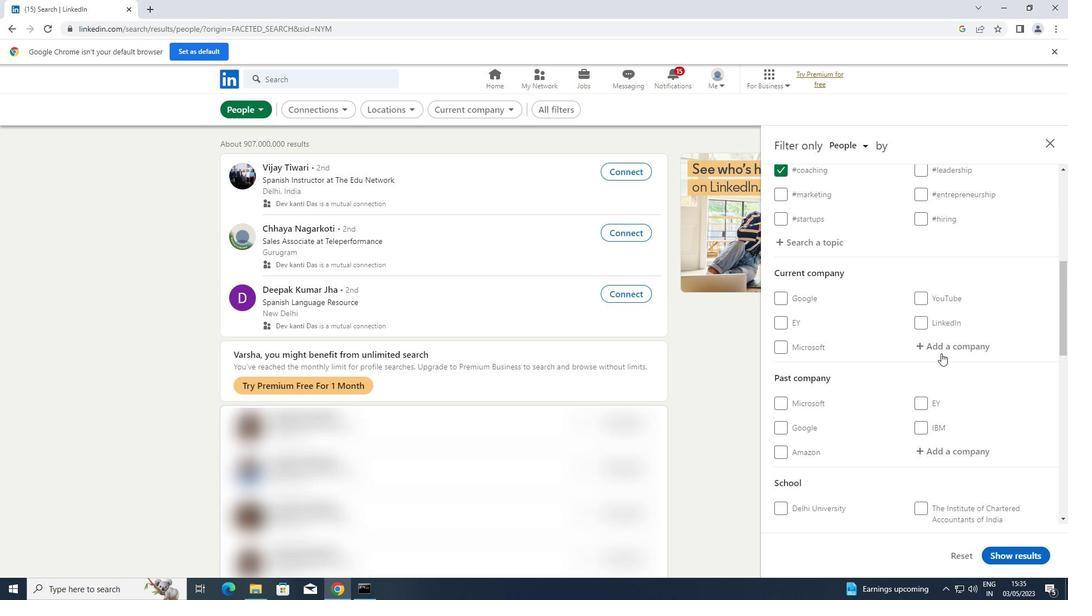 
Action: Mouse pressed left at (945, 348)
Screenshot: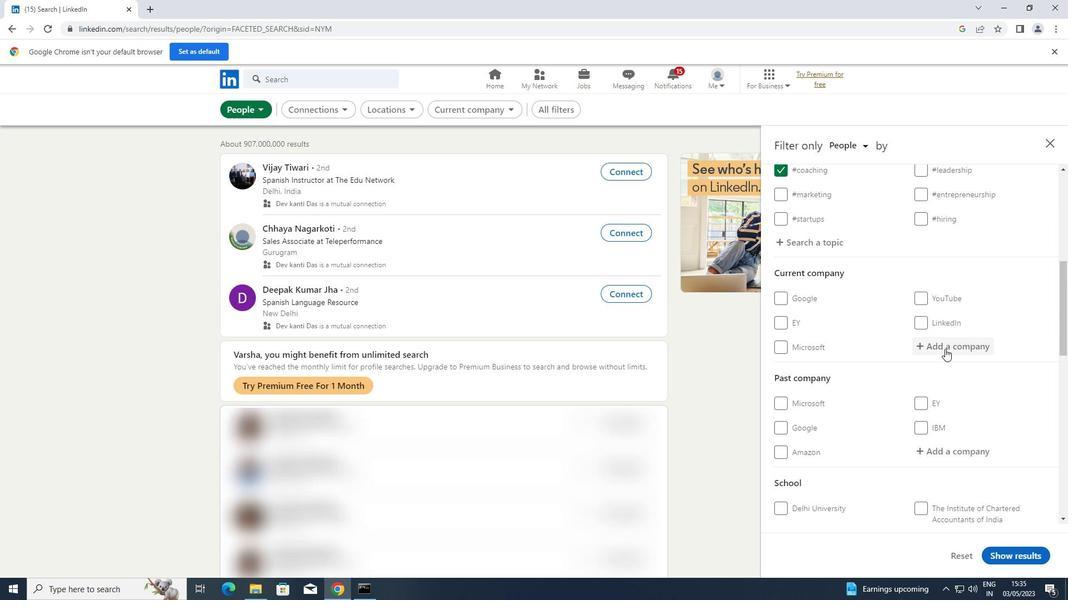 
Action: Key pressed <Key.shift>ACG<Key.space>
Screenshot: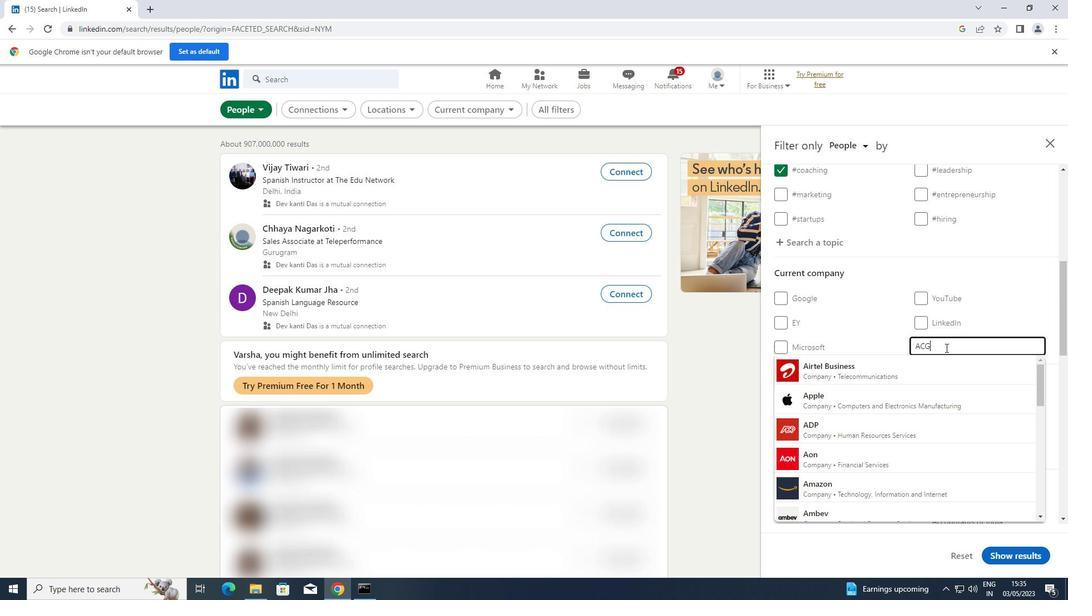 
Action: Mouse moved to (858, 375)
Screenshot: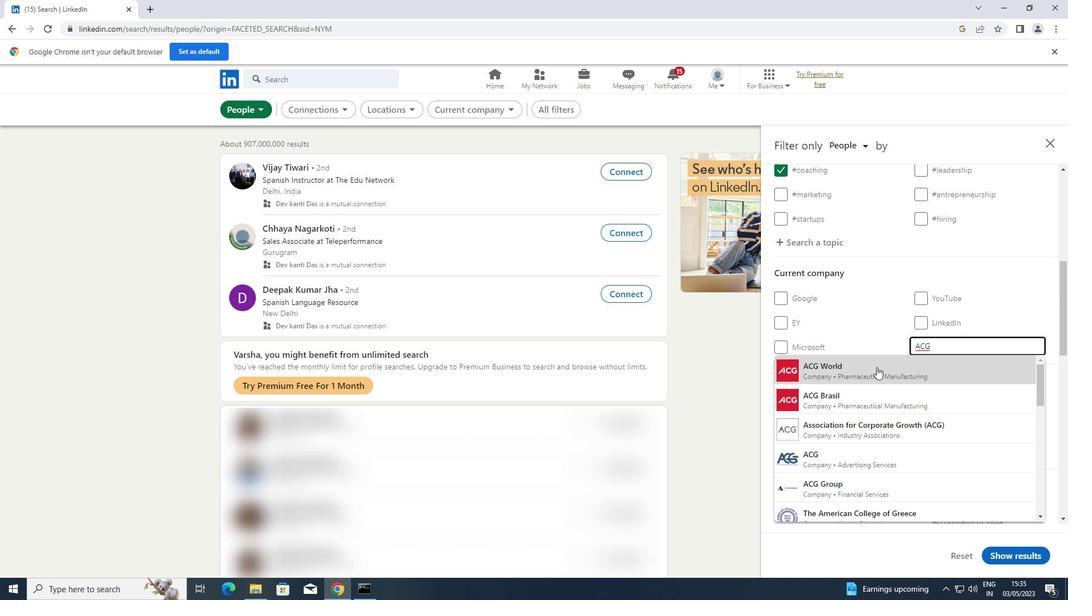 
Action: Mouse pressed left at (858, 375)
Screenshot: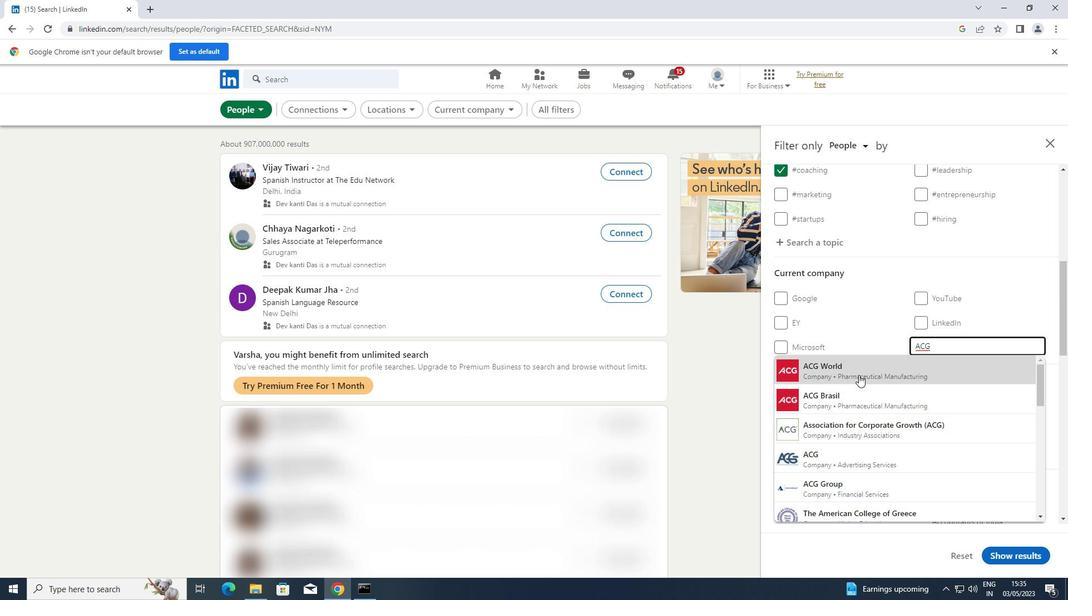 
Action: Mouse moved to (858, 375)
Screenshot: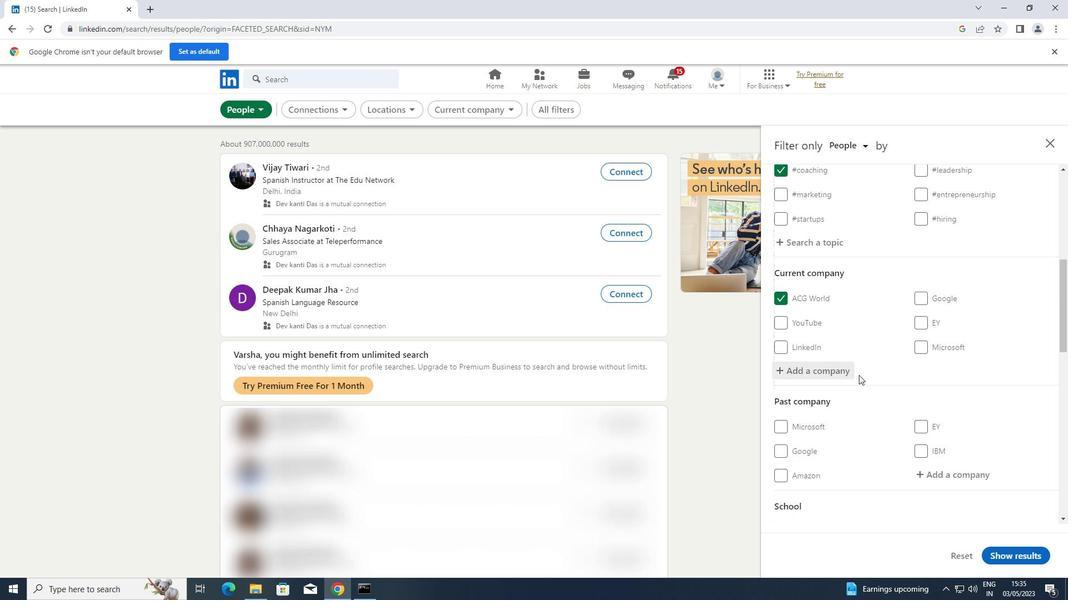 
Action: Mouse scrolled (858, 374) with delta (0, 0)
Screenshot: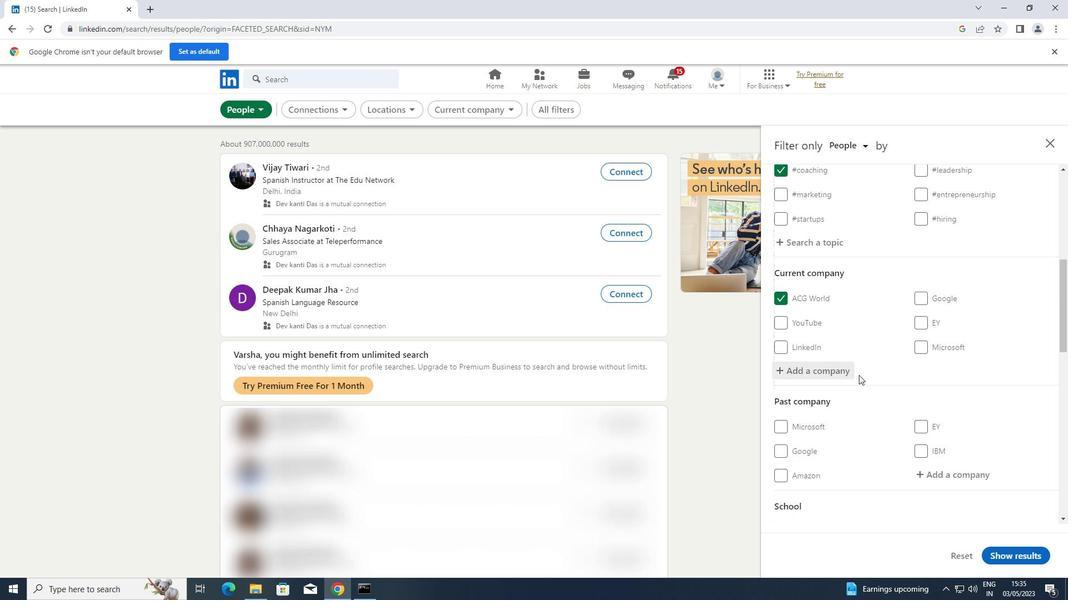 
Action: Mouse scrolled (858, 374) with delta (0, 0)
Screenshot: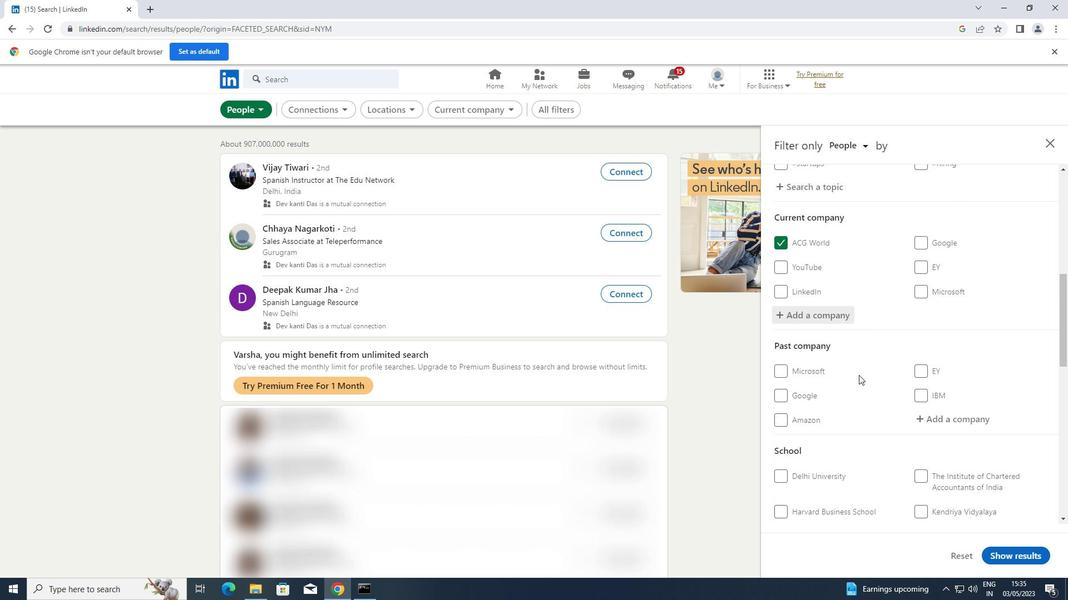 
Action: Mouse moved to (939, 474)
Screenshot: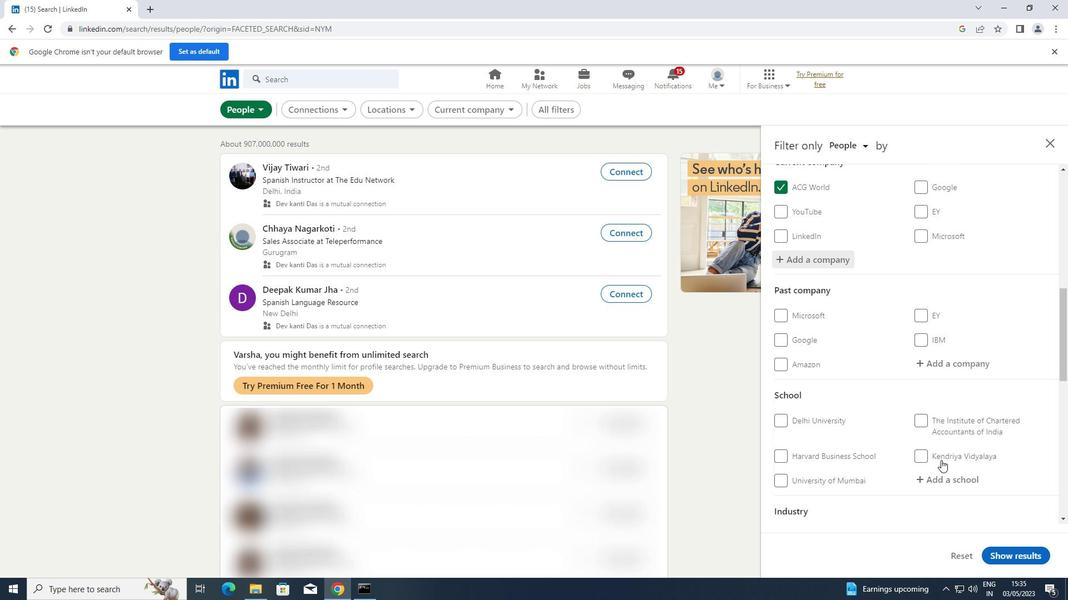 
Action: Mouse pressed left at (939, 474)
Screenshot: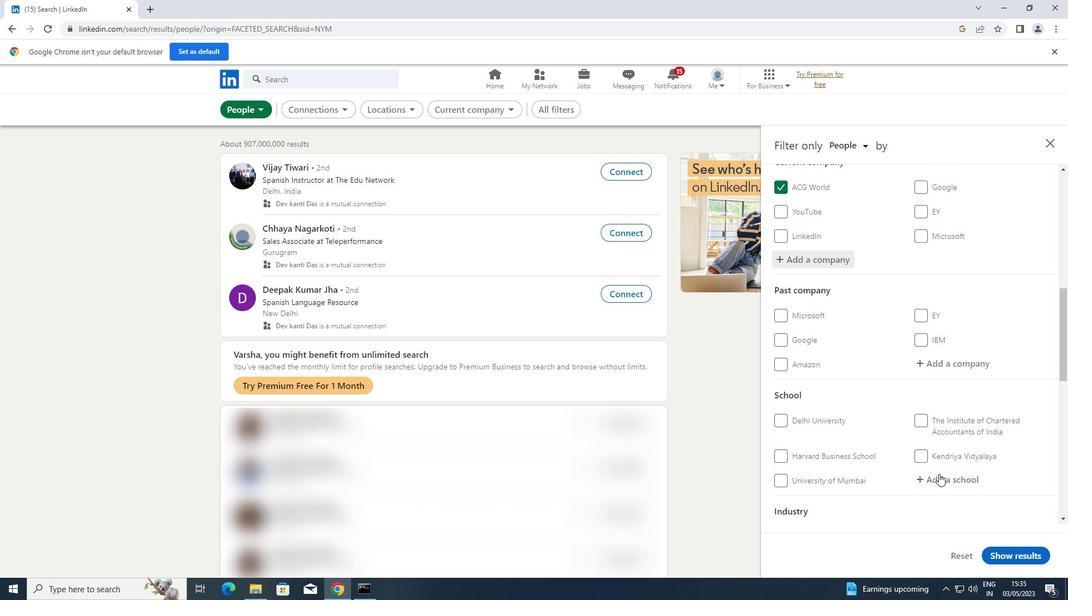 
Action: Key pressed <Key.shift>THE<Key.space><Key.shift>DON
Screenshot: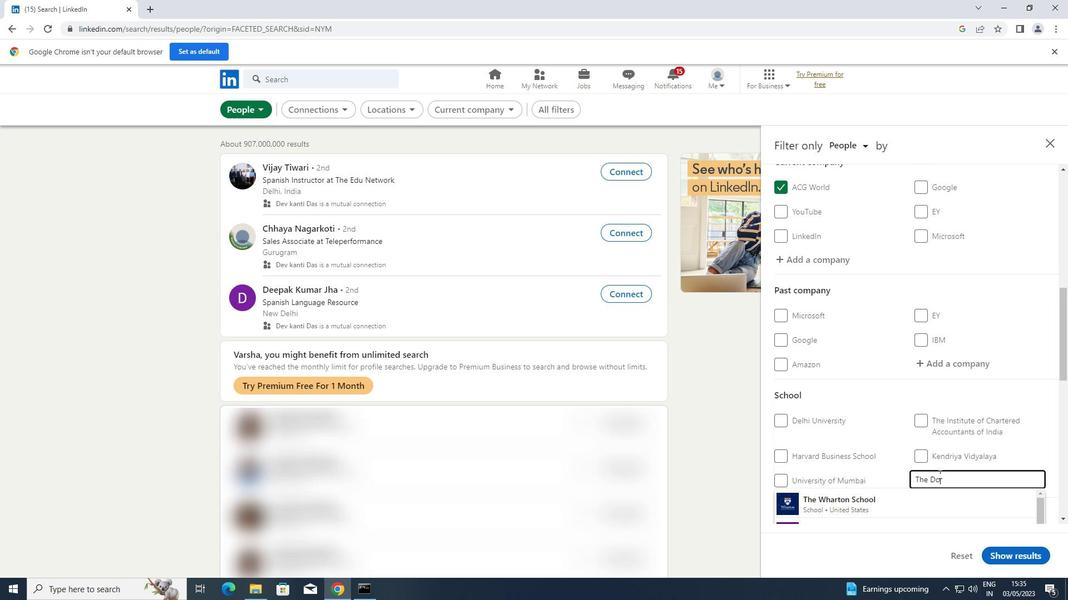
Action: Mouse moved to (855, 500)
Screenshot: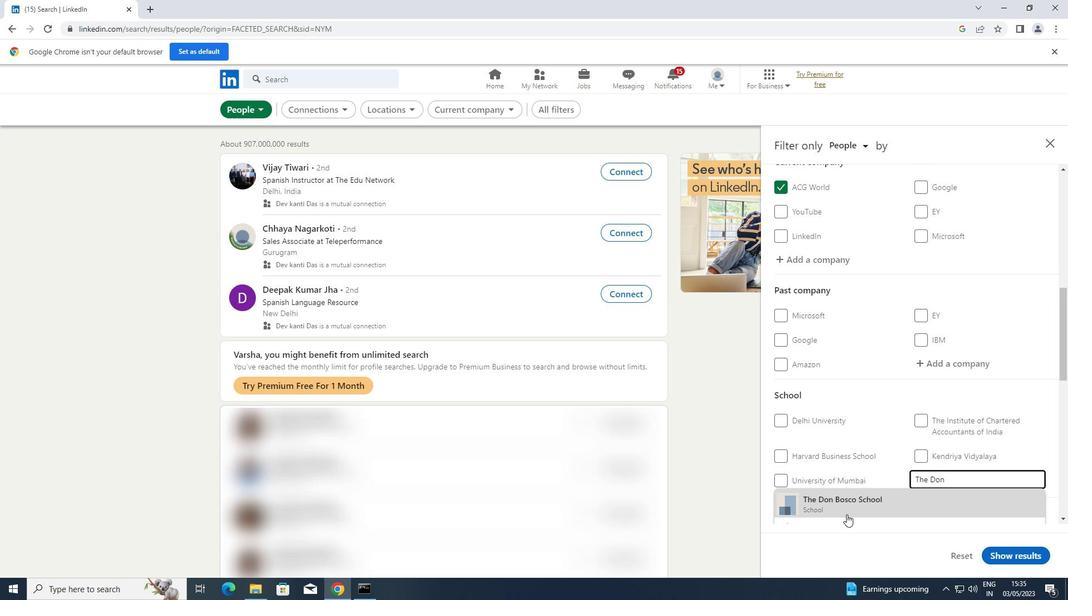 
Action: Mouse pressed left at (855, 500)
Screenshot: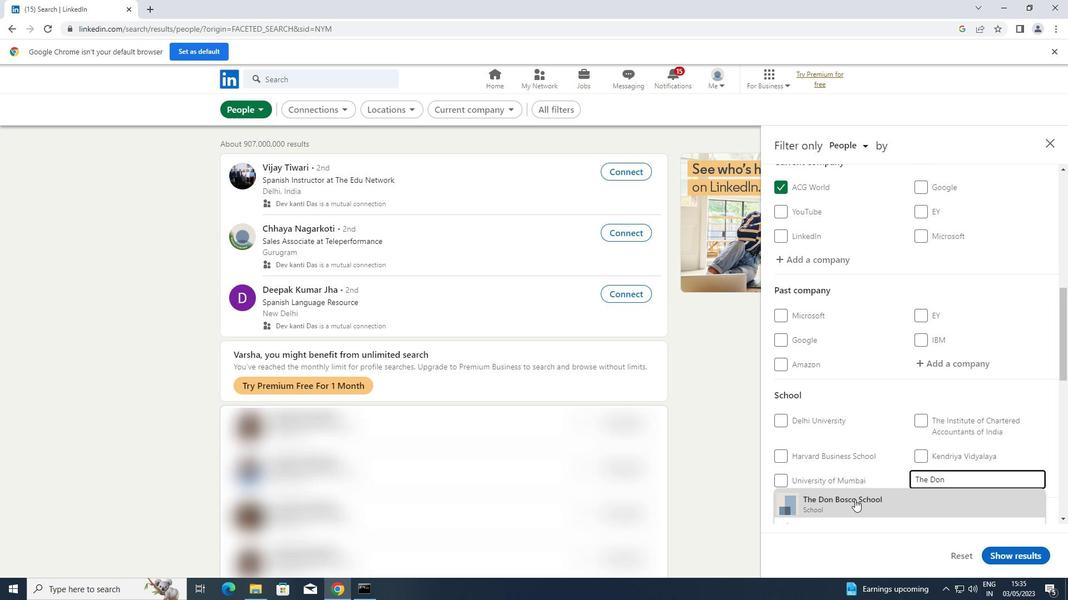 
Action: Mouse moved to (876, 471)
Screenshot: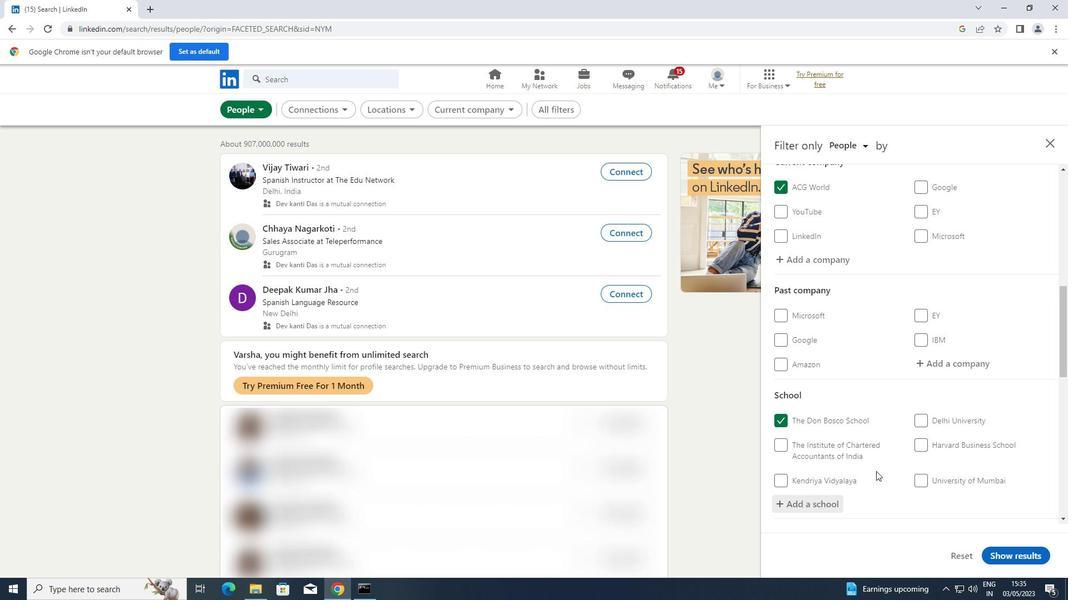 
Action: Mouse scrolled (876, 470) with delta (0, 0)
Screenshot: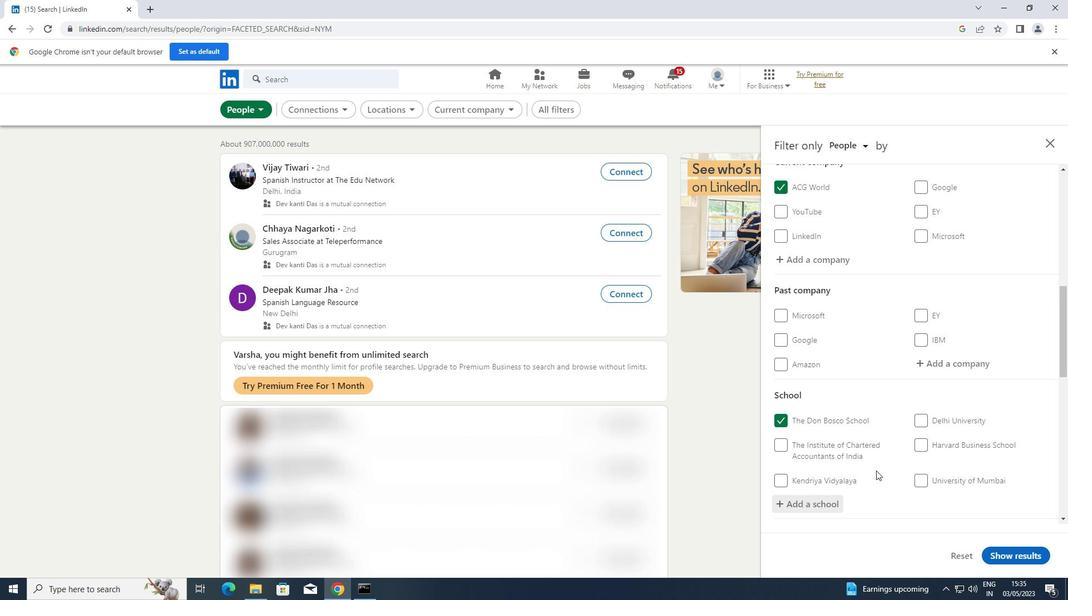 
Action: Mouse scrolled (876, 470) with delta (0, 0)
Screenshot: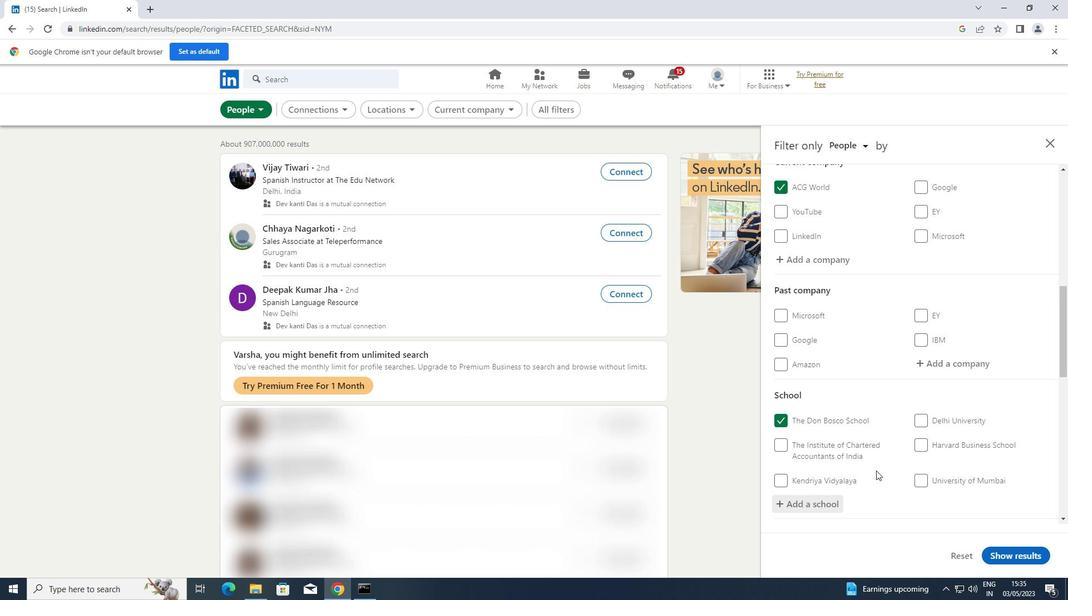 
Action: Mouse moved to (882, 458)
Screenshot: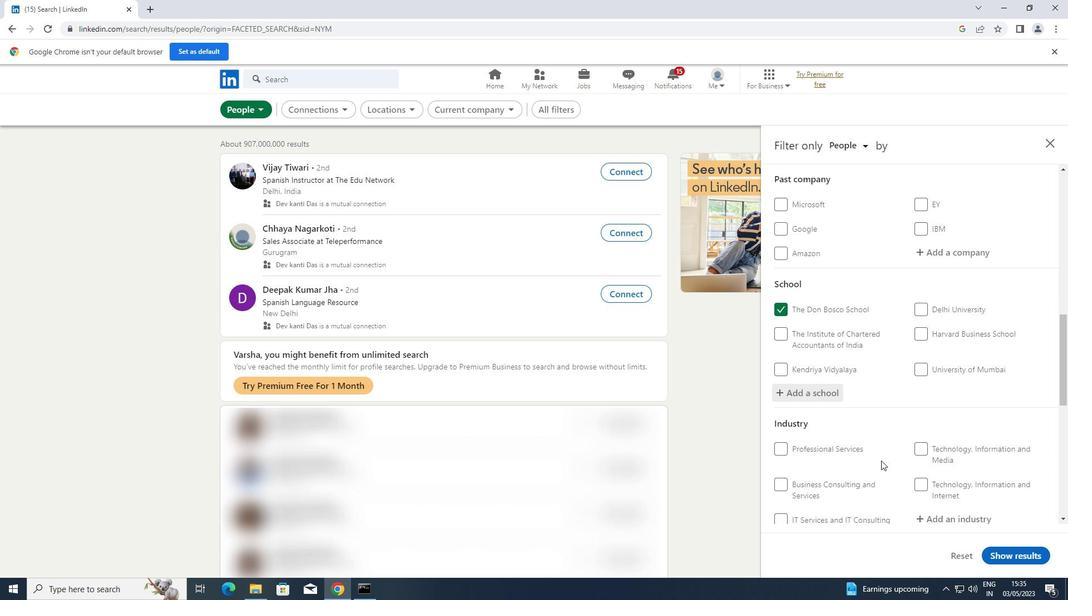 
Action: Mouse scrolled (882, 458) with delta (0, 0)
Screenshot: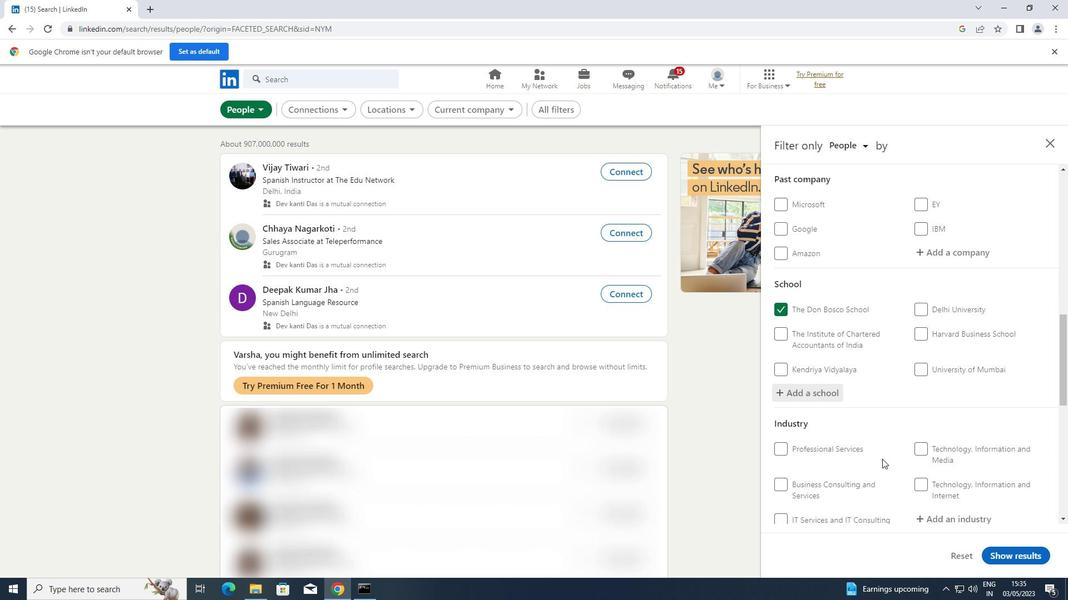 
Action: Mouse scrolled (882, 458) with delta (0, 0)
Screenshot: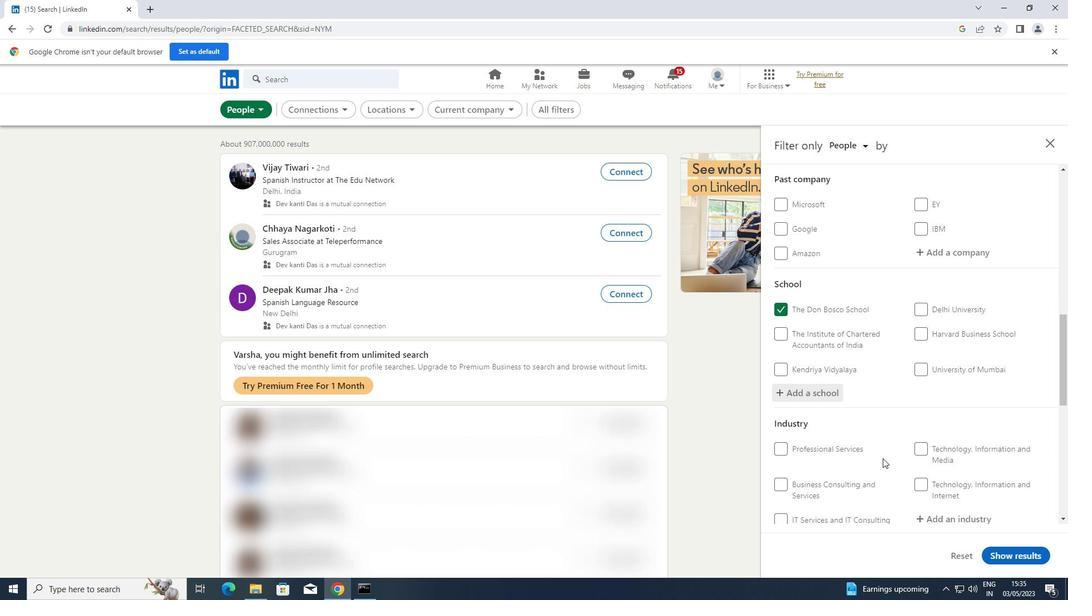 
Action: Mouse moved to (925, 410)
Screenshot: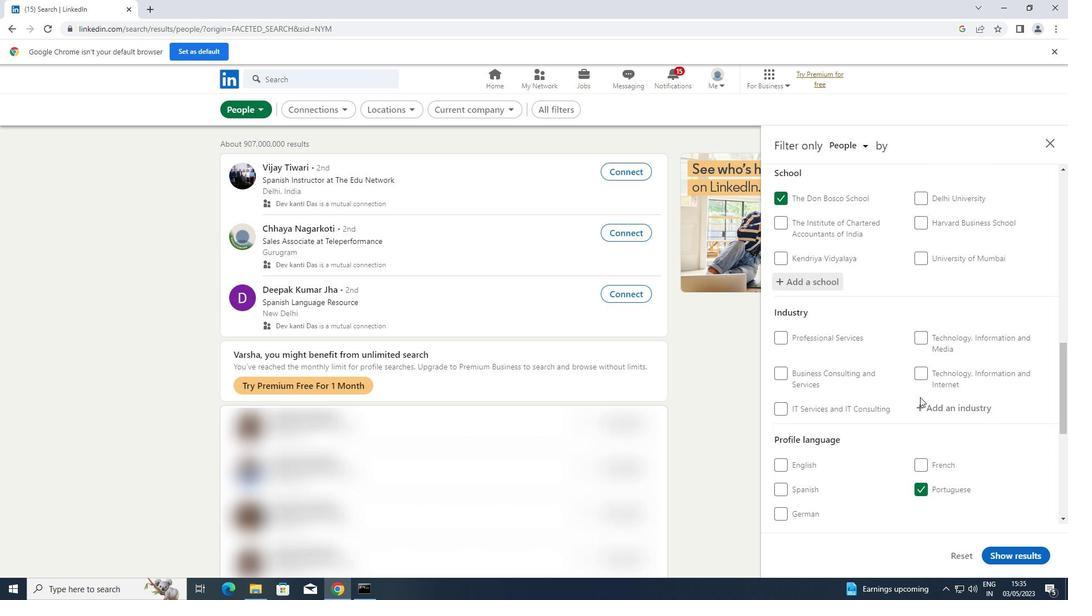 
Action: Mouse pressed left at (925, 410)
Screenshot: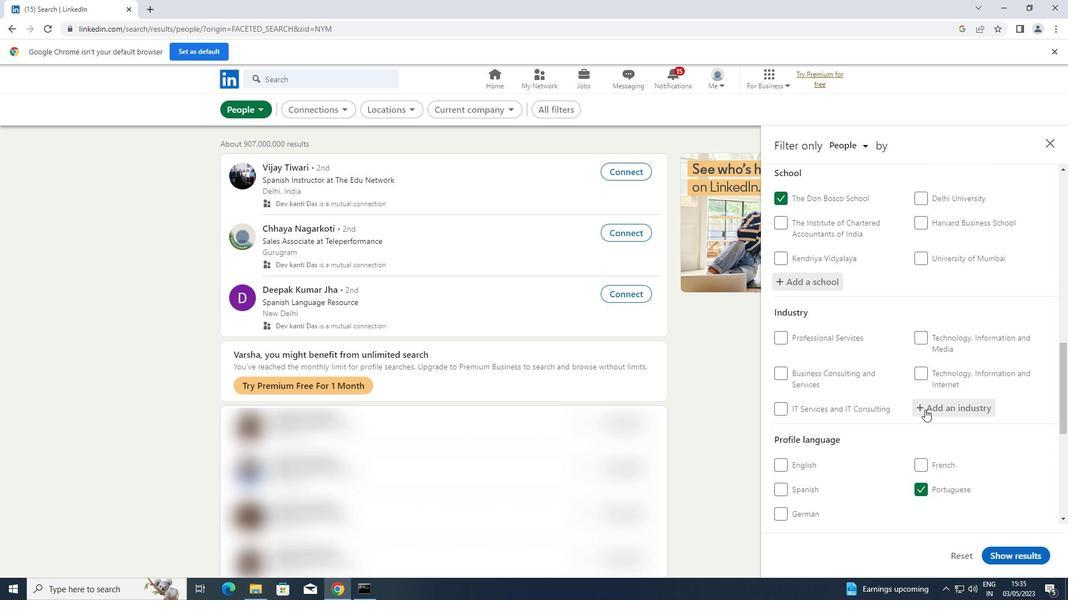 
Action: Key pressed <Key.shift>GOLF<Key.space>
Screenshot: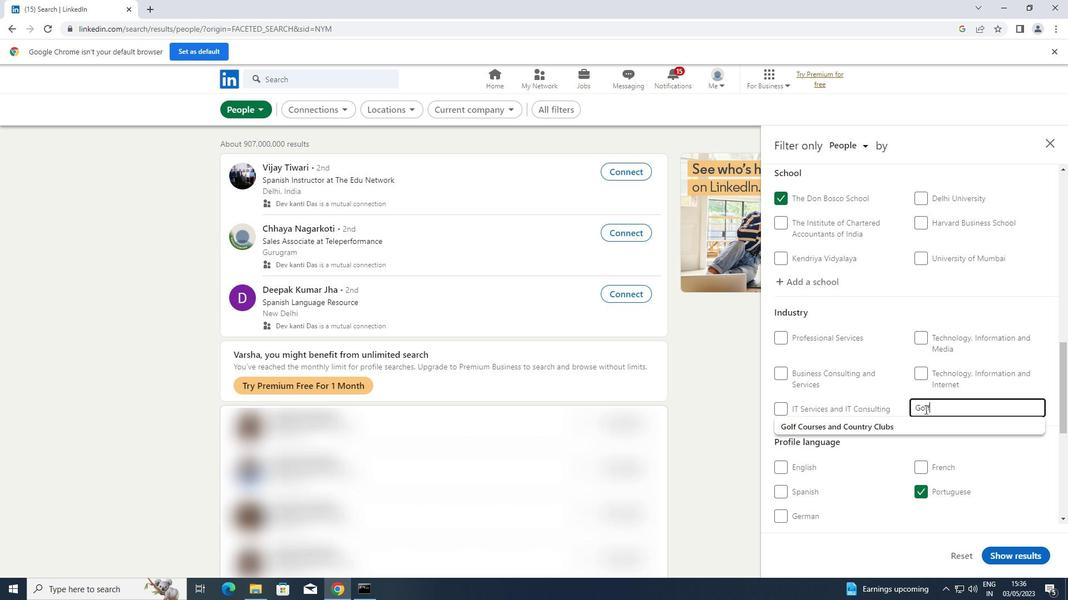 
Action: Mouse moved to (874, 430)
Screenshot: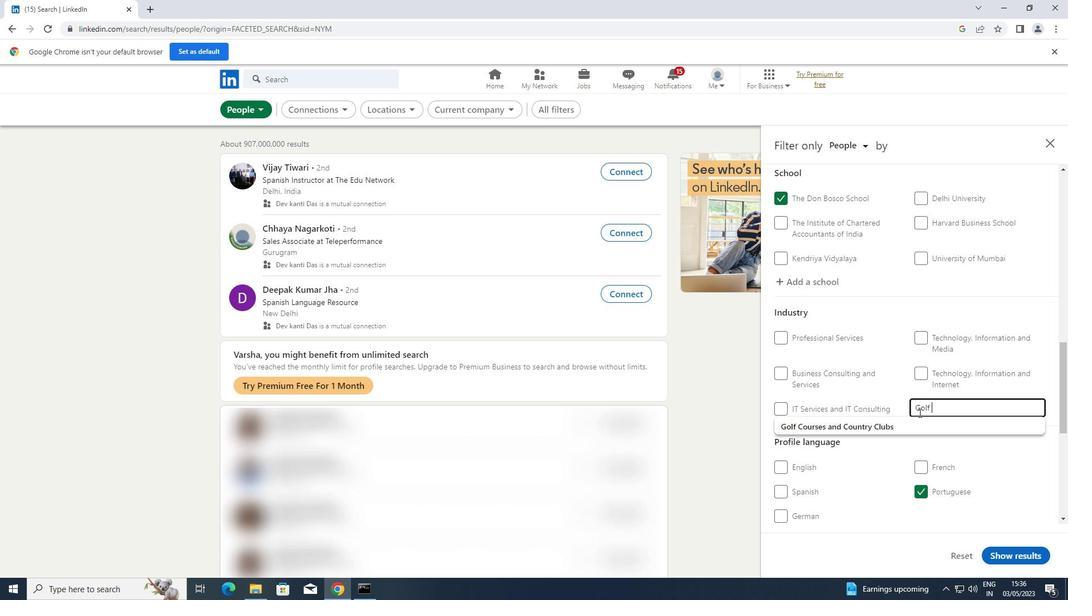 
Action: Mouse pressed left at (874, 430)
Screenshot: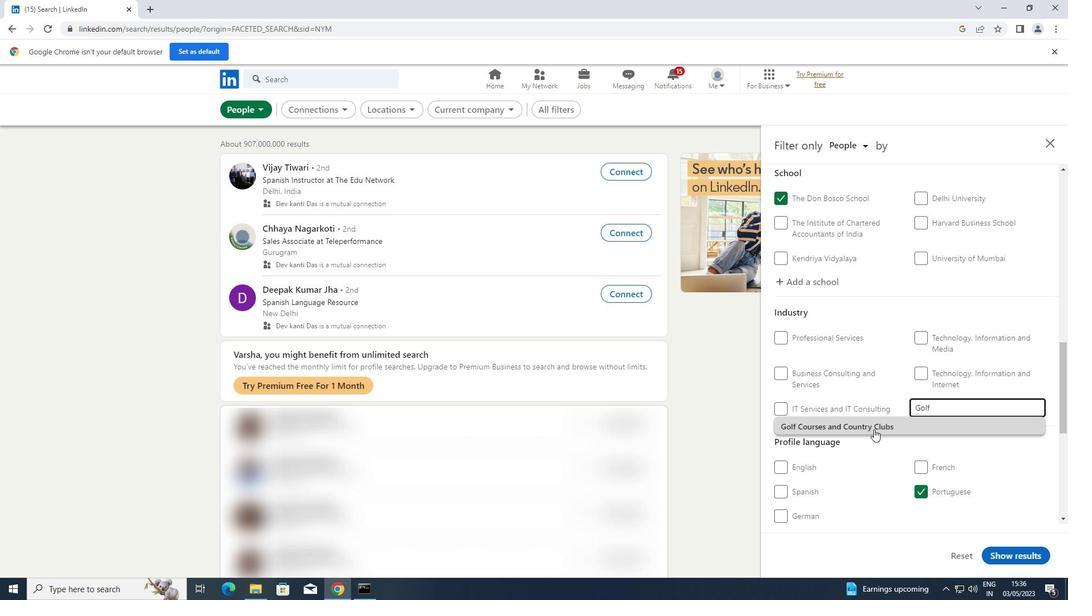 
Action: Mouse scrolled (874, 429) with delta (0, 0)
Screenshot: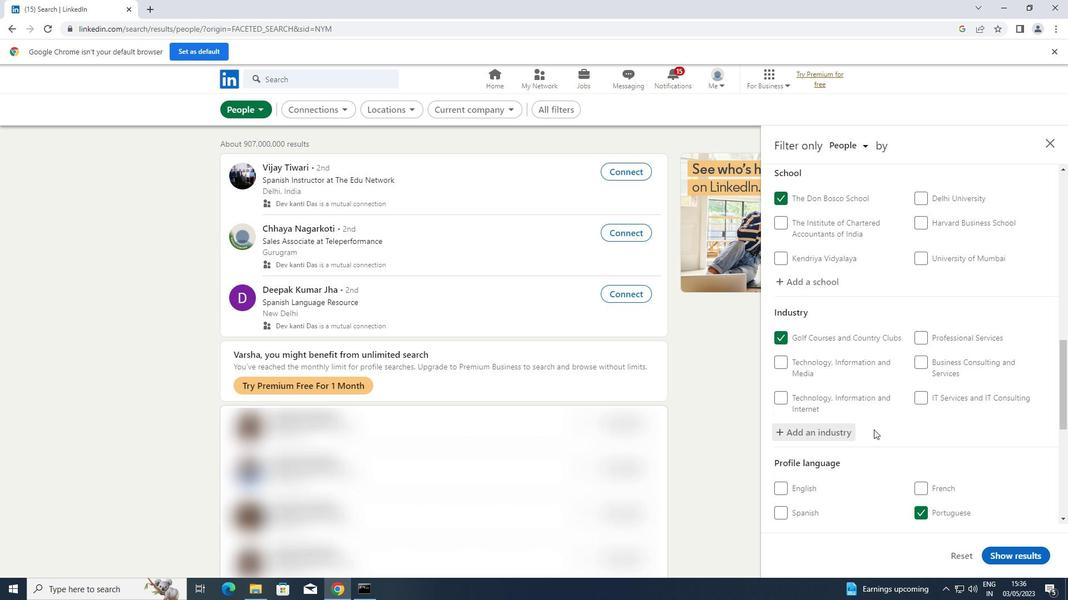
Action: Mouse moved to (878, 419)
Screenshot: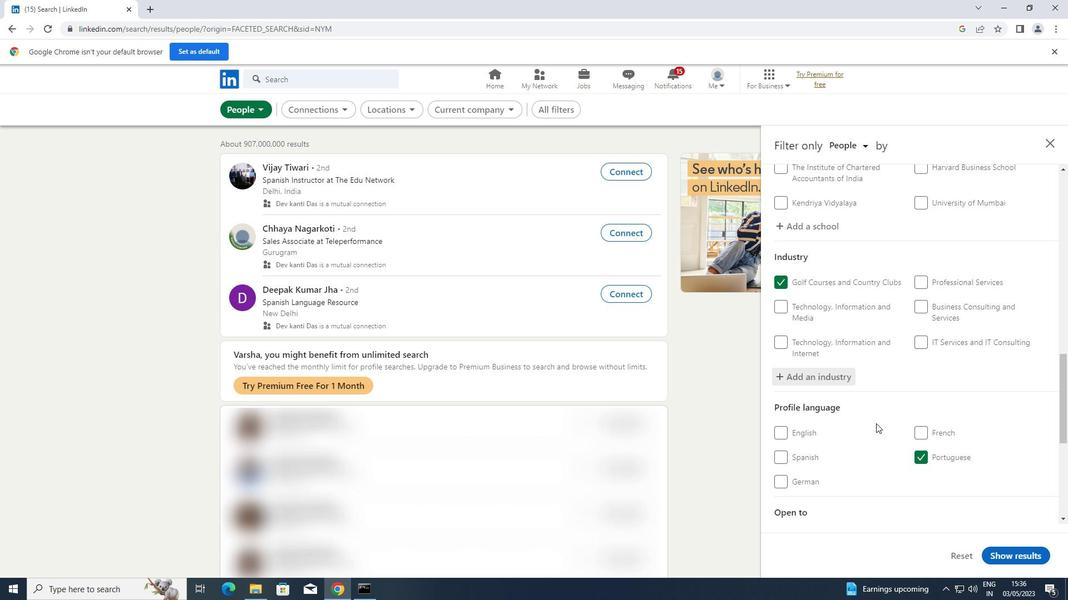 
Action: Mouse scrolled (878, 418) with delta (0, 0)
Screenshot: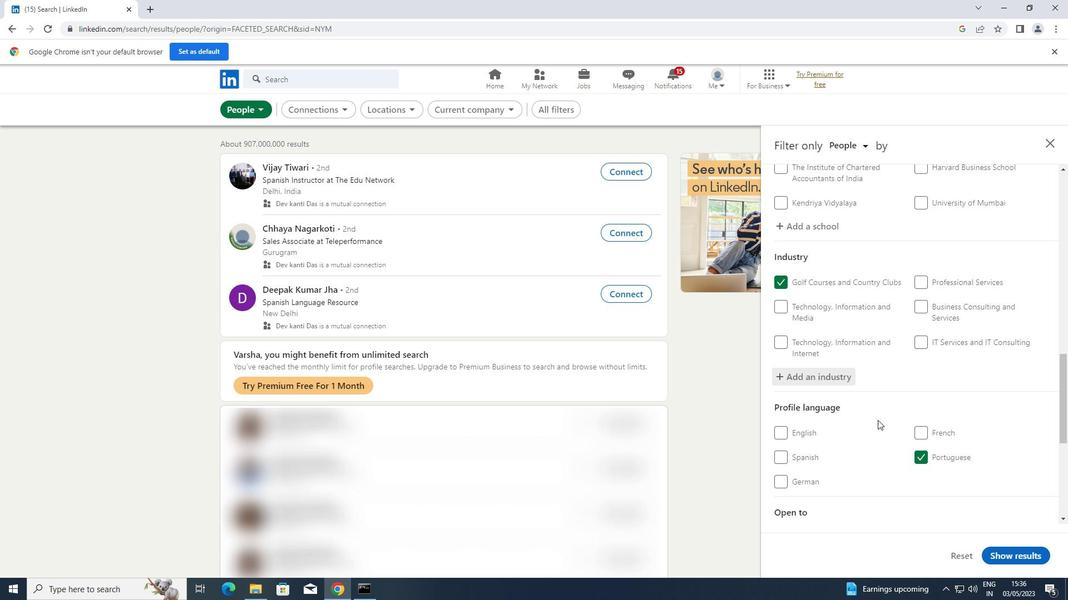 
Action: Mouse scrolled (878, 418) with delta (0, 0)
Screenshot: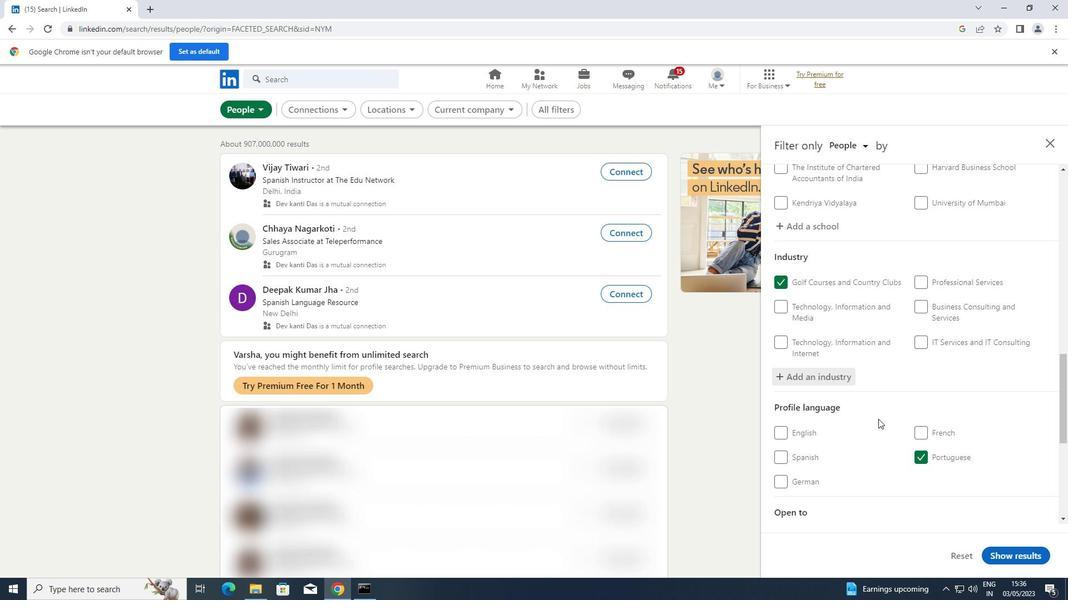 
Action: Mouse scrolled (878, 418) with delta (0, 0)
Screenshot: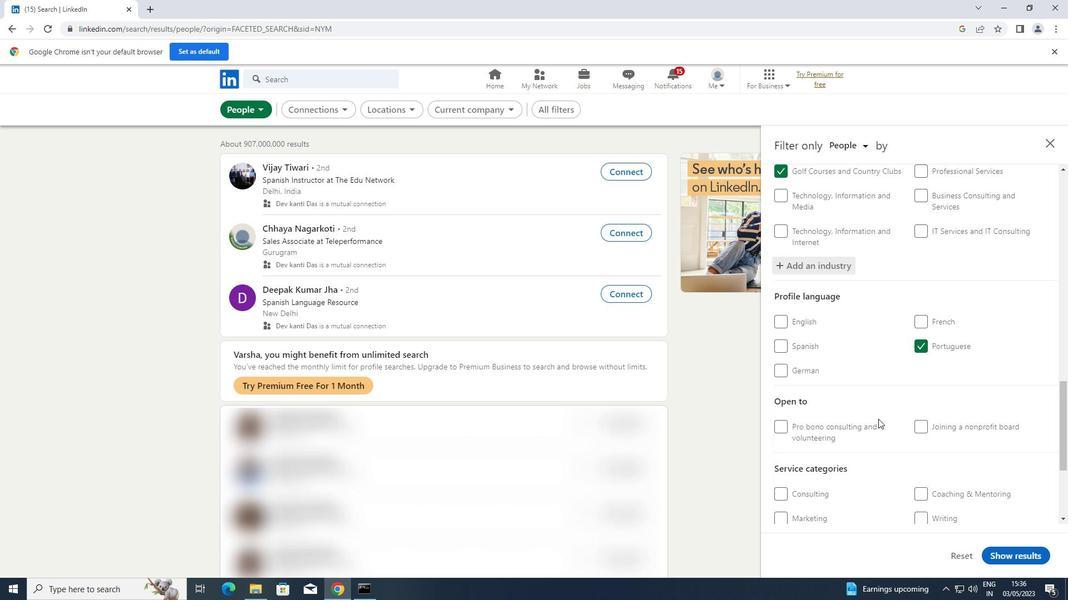 
Action: Mouse scrolled (878, 418) with delta (0, 0)
Screenshot: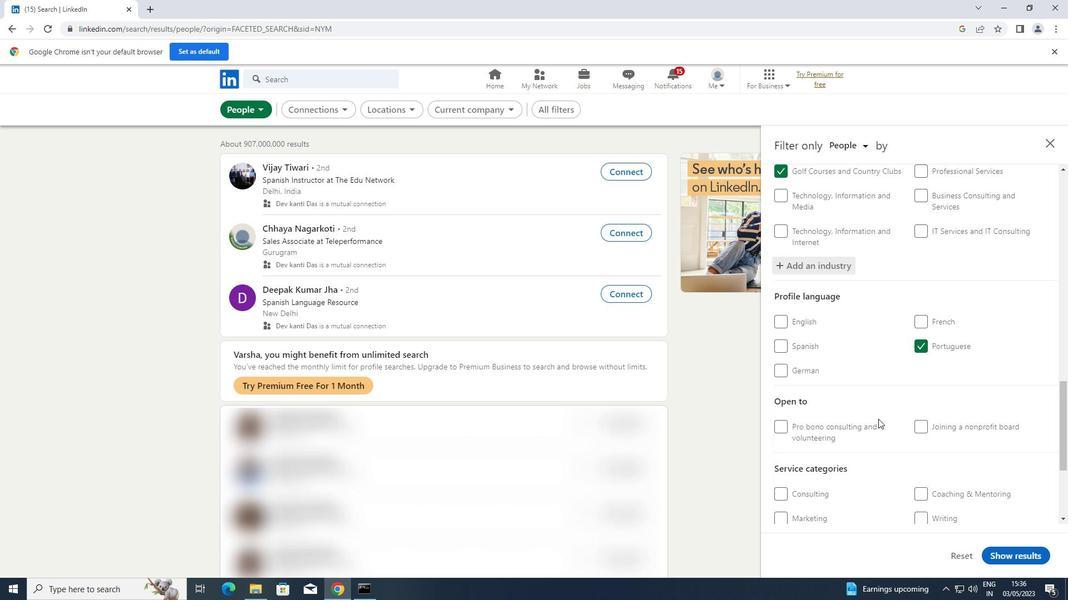 
Action: Mouse moved to (941, 427)
Screenshot: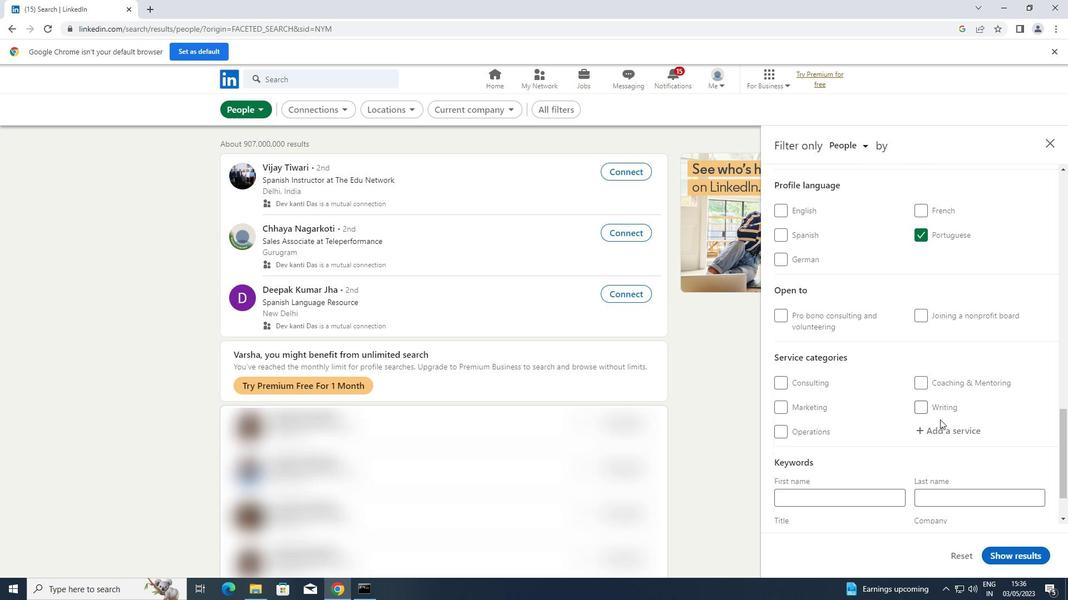
Action: Mouse pressed left at (941, 427)
Screenshot: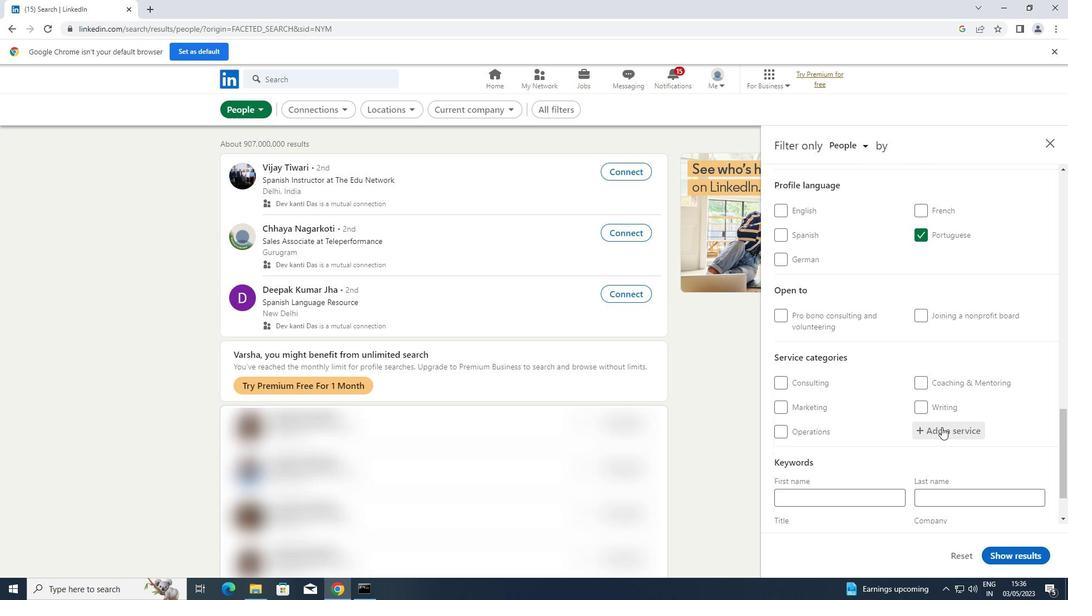 
Action: Key pressed <Key.shift>NOTARY<Key.shift>ONLINE<Key.space><Key.shift>RESEARCH
Screenshot: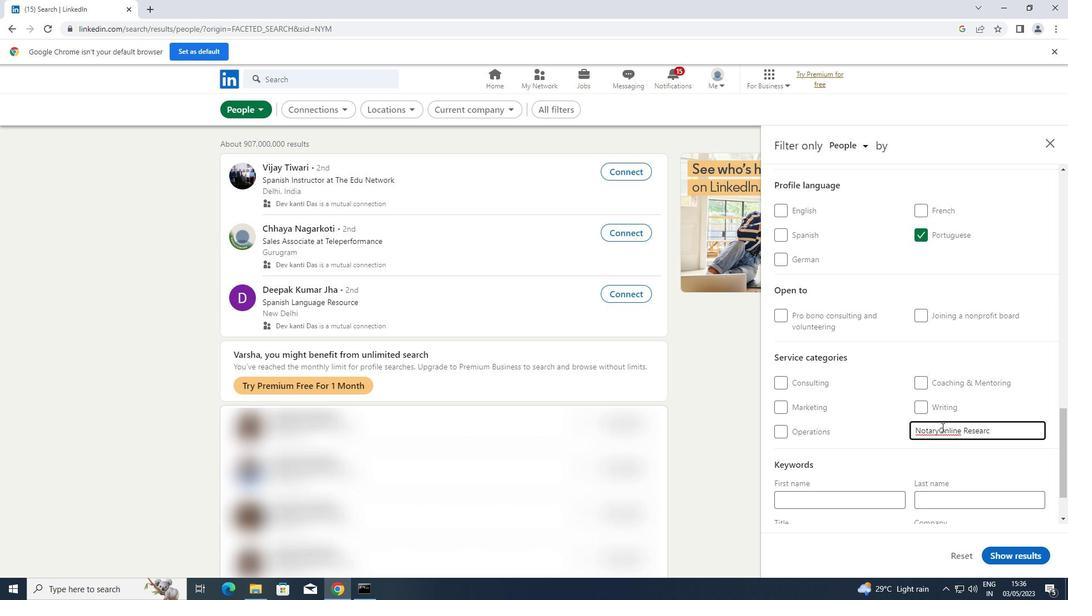 
Action: Mouse moved to (916, 432)
Screenshot: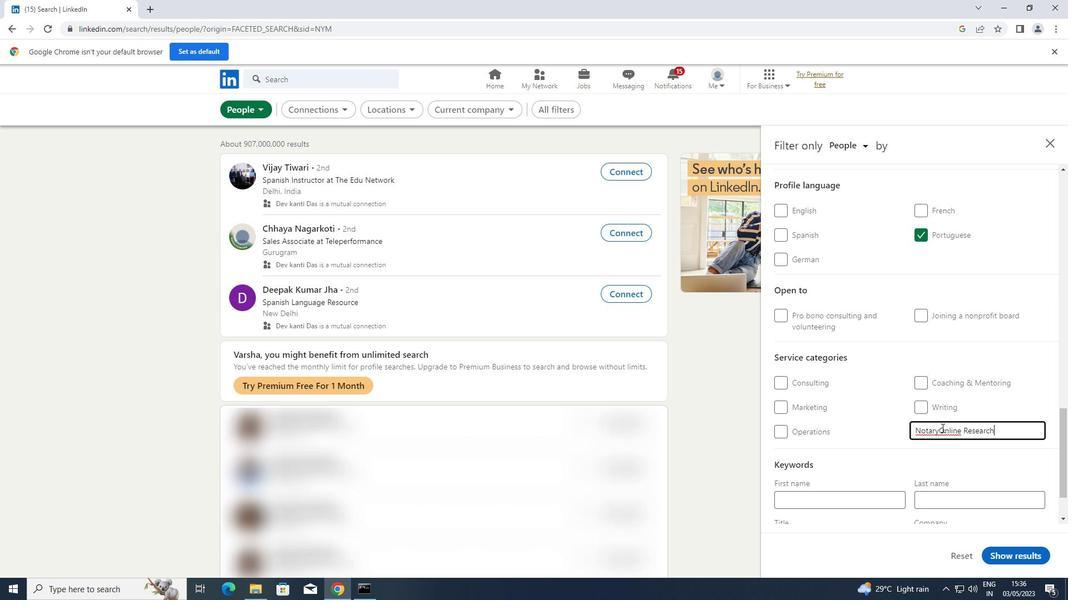 
Action: Mouse scrolled (916, 431) with delta (0, 0)
Screenshot: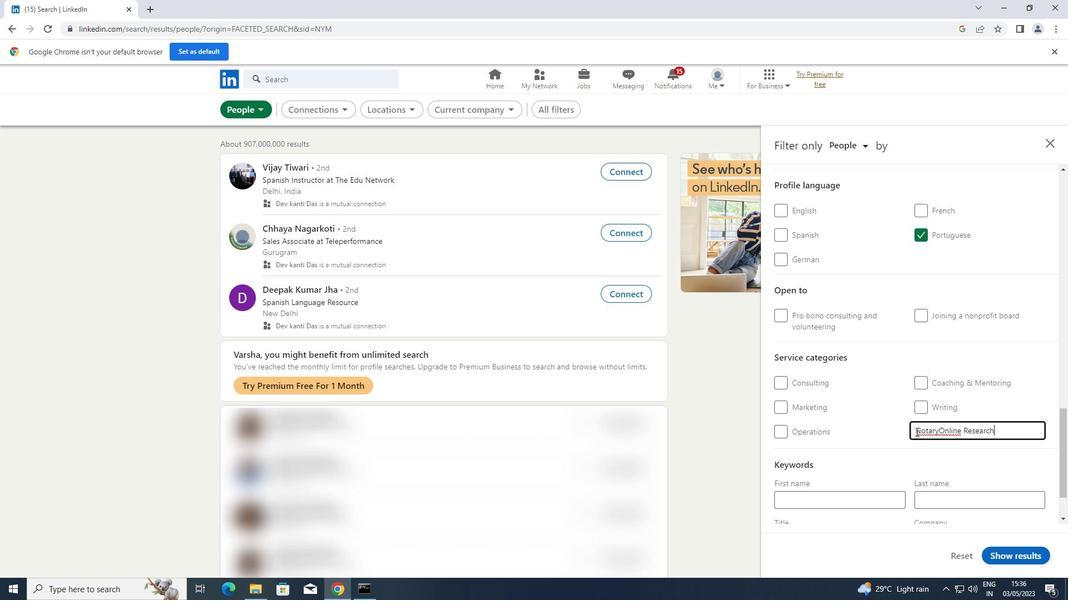 
Action: Mouse scrolled (916, 431) with delta (0, 0)
Screenshot: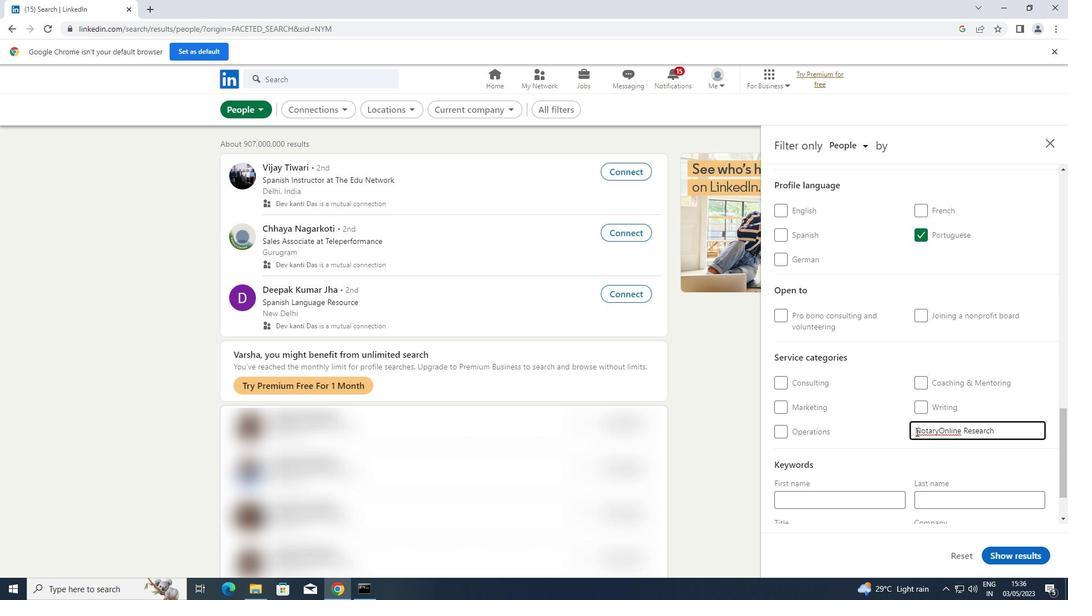 
Action: Mouse scrolled (916, 431) with delta (0, 0)
Screenshot: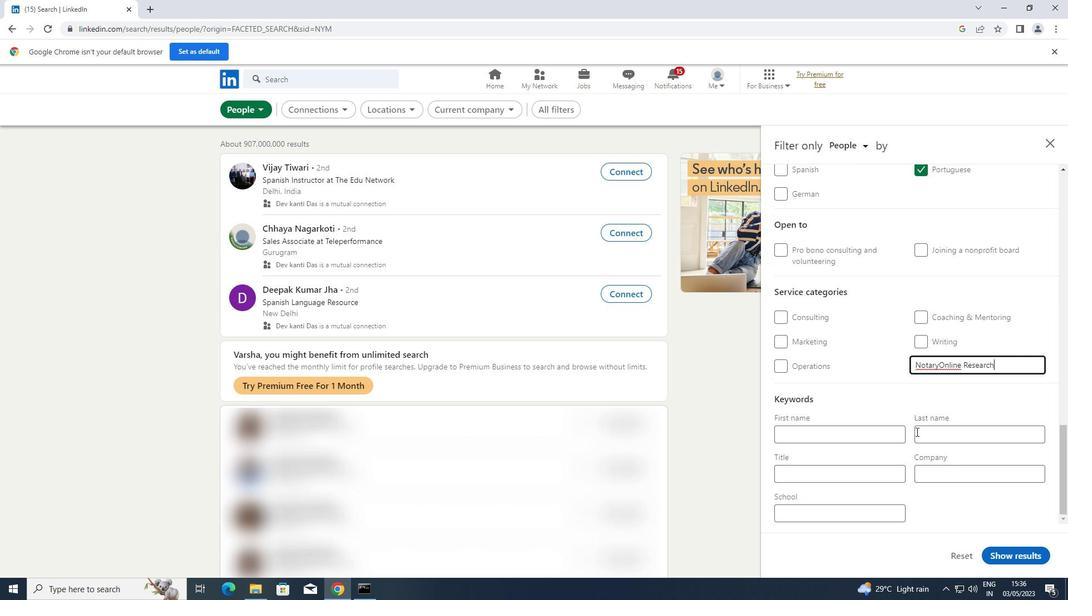 
Action: Mouse scrolled (916, 431) with delta (0, 0)
Screenshot: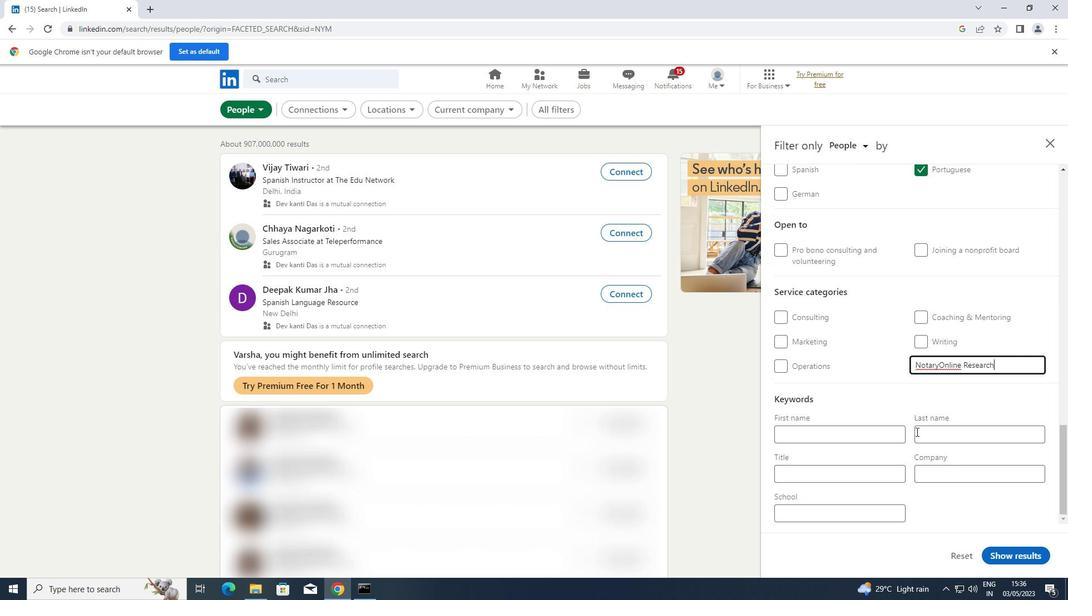 
Action: Mouse scrolled (916, 431) with delta (0, 0)
Screenshot: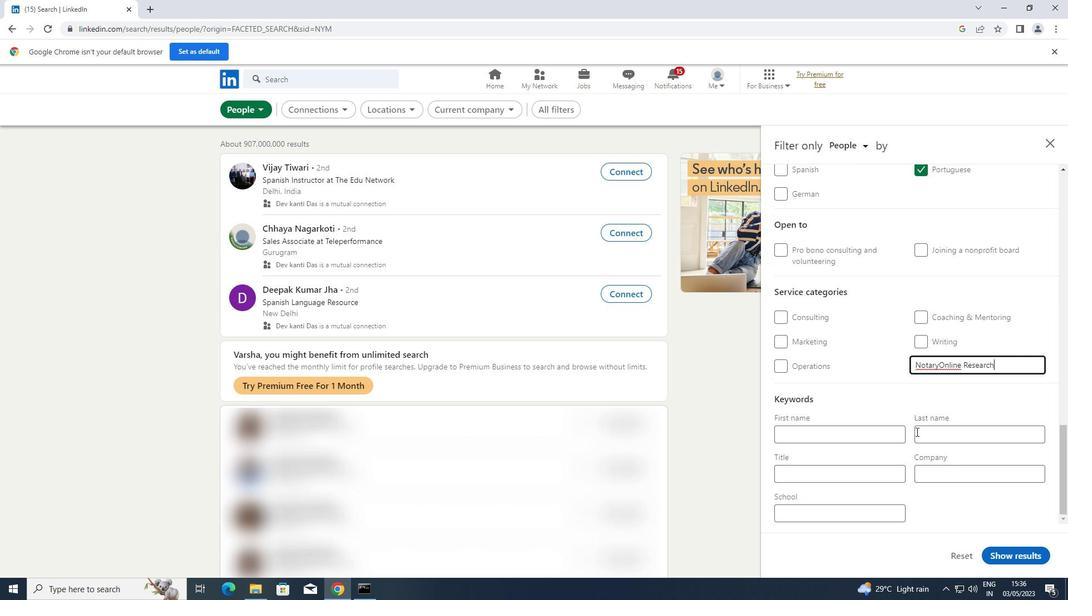 
Action: Mouse scrolled (916, 431) with delta (0, 0)
Screenshot: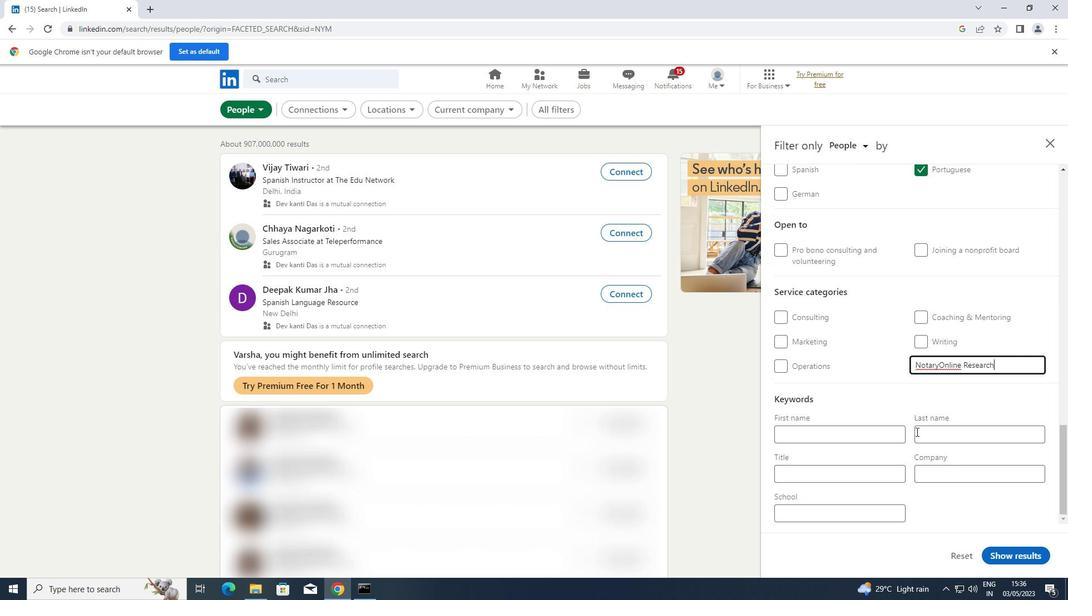 
Action: Mouse moved to (888, 476)
Screenshot: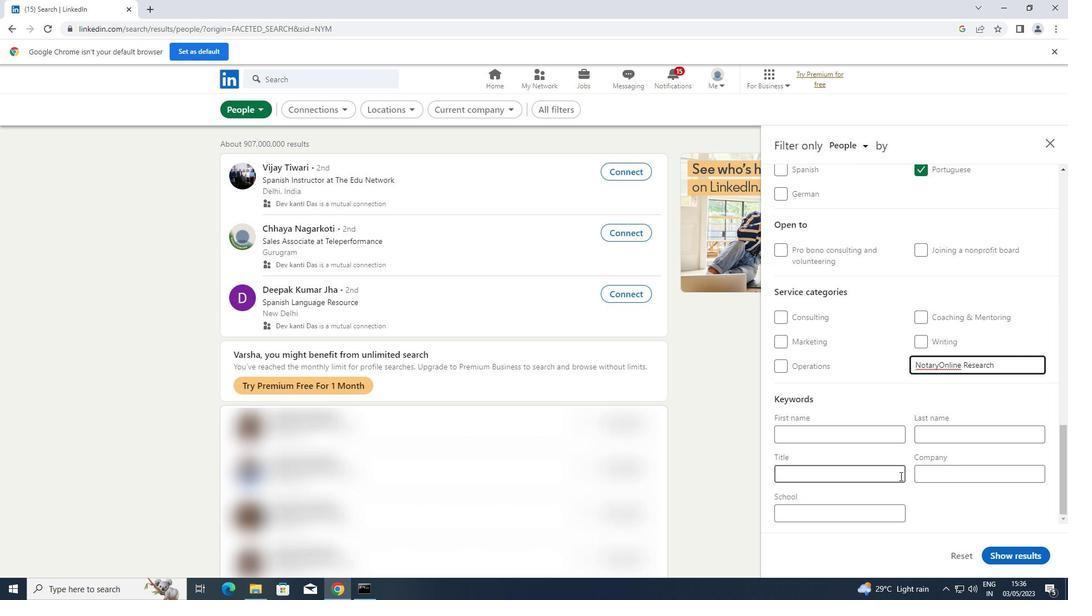 
Action: Mouse pressed left at (888, 476)
Screenshot: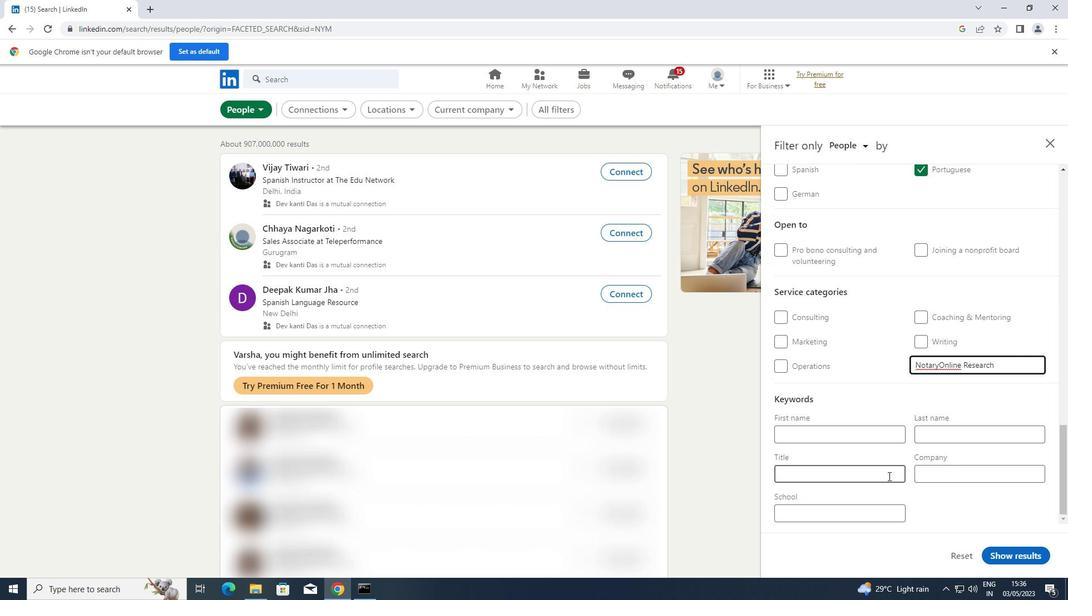 
Action: Key pressed <Key.shift>FINANCIAL<Key.space><Key.shift><Key.shift><Key.shift><Key.shift>ANALYST
Screenshot: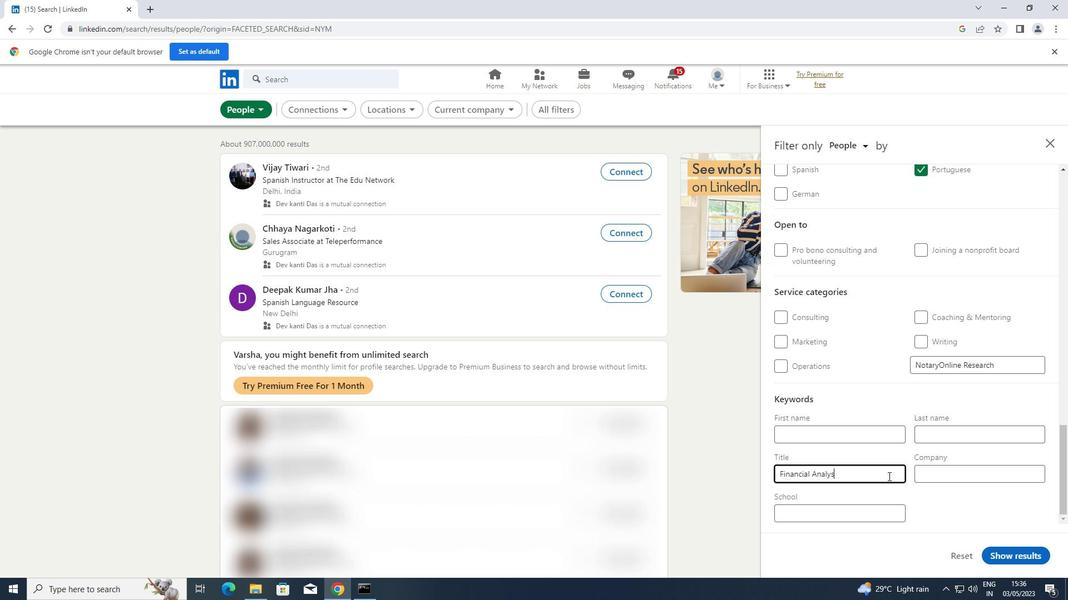 
Action: Mouse moved to (994, 546)
Screenshot: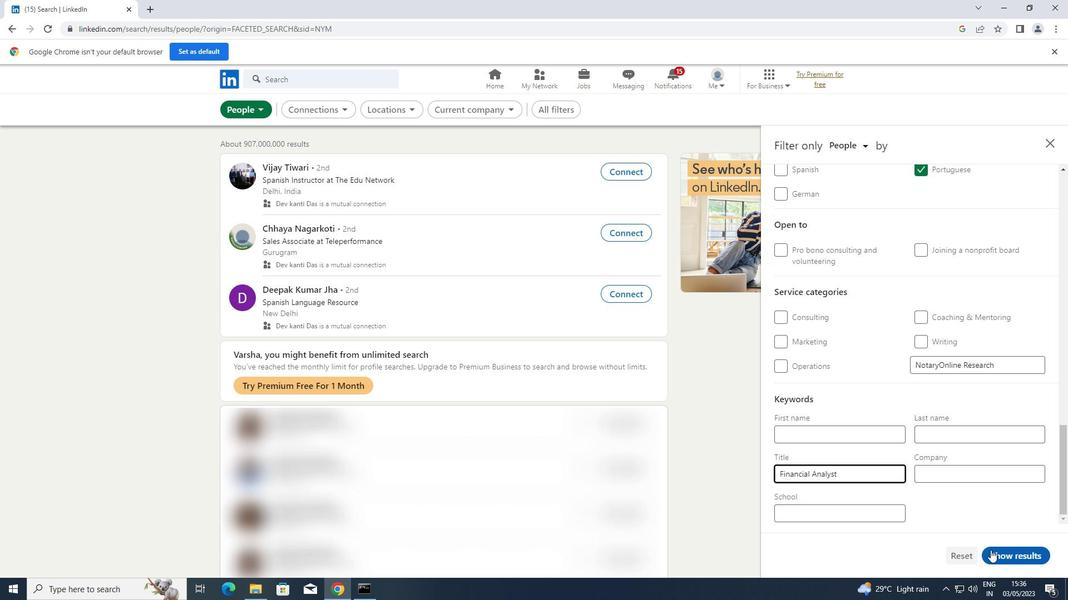 
Action: Mouse pressed left at (994, 546)
Screenshot: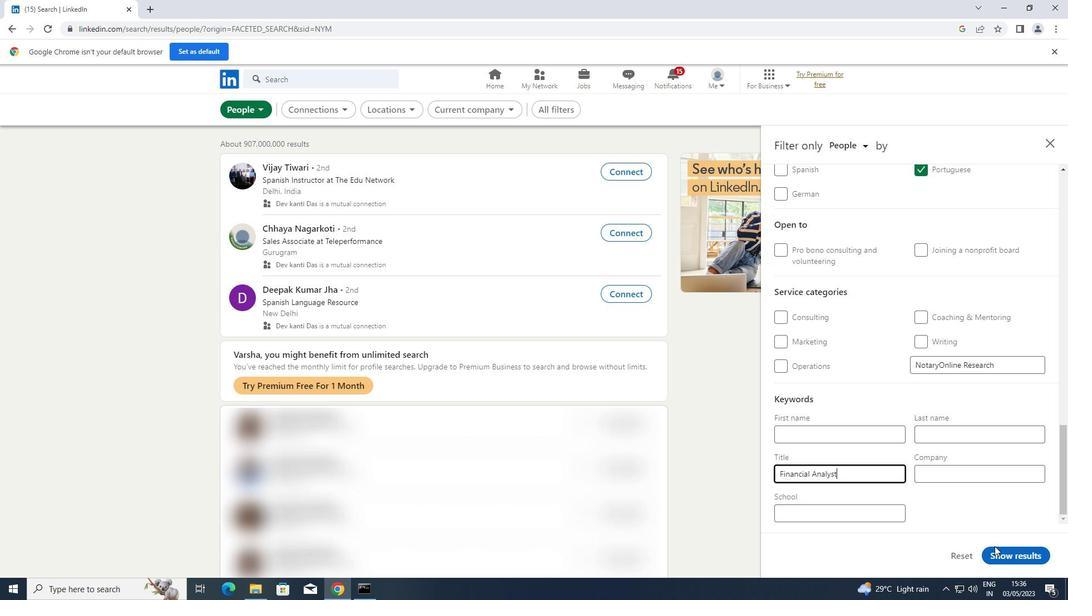 
Action: Mouse moved to (998, 553)
Screenshot: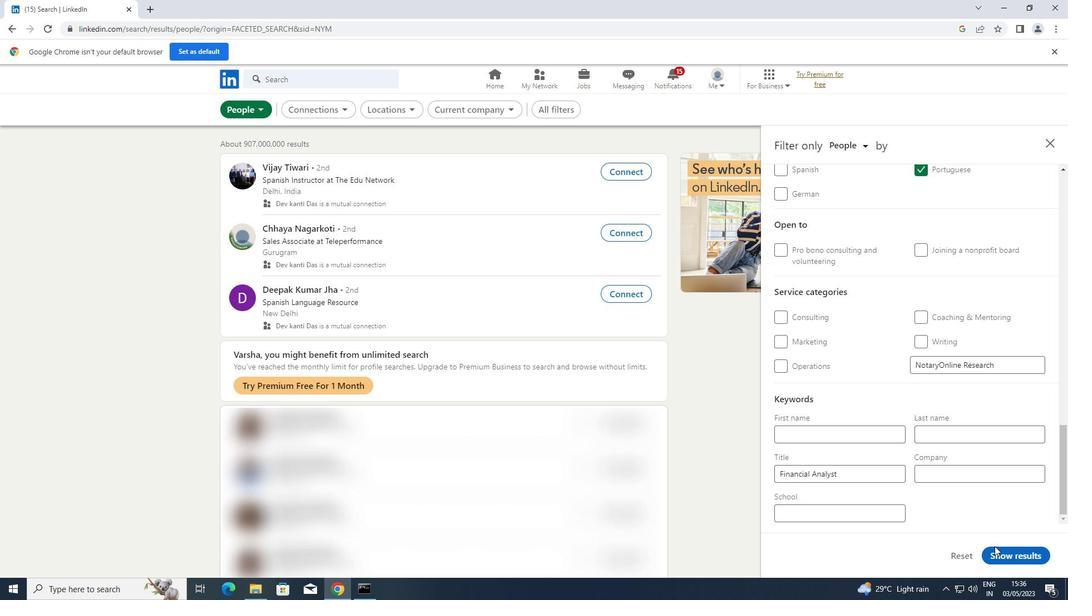 
Action: Mouse pressed left at (998, 553)
Screenshot: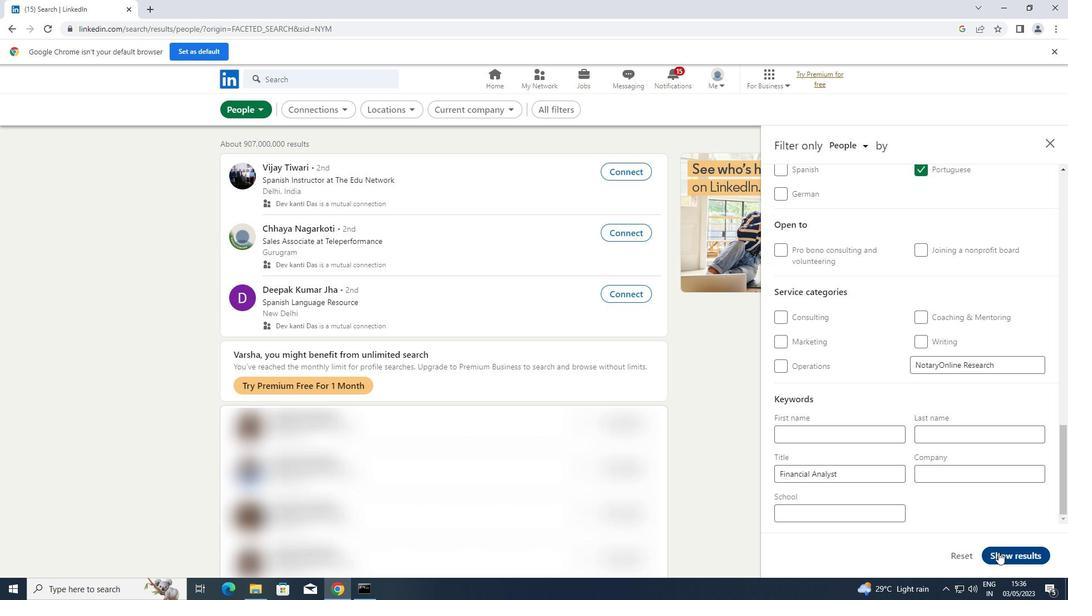 
